 Task: Create a due date automation trigger when advanced on, on the tuesday before a card is due add dates with a start date at 11:00 AM.
Action: Mouse moved to (991, 301)
Screenshot: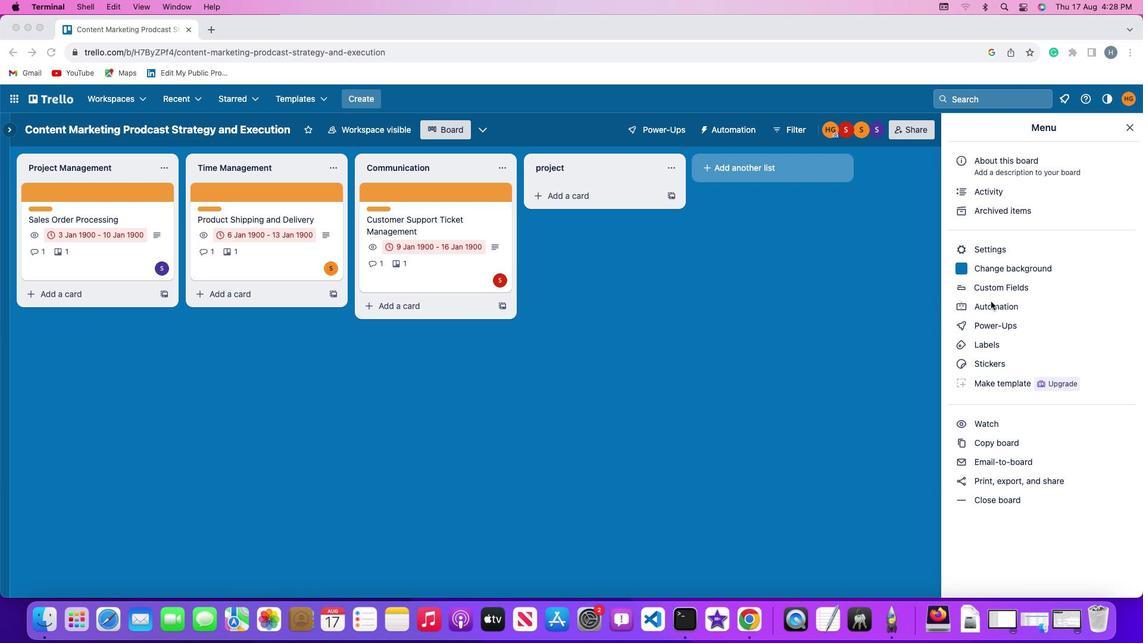 
Action: Mouse pressed left at (991, 301)
Screenshot: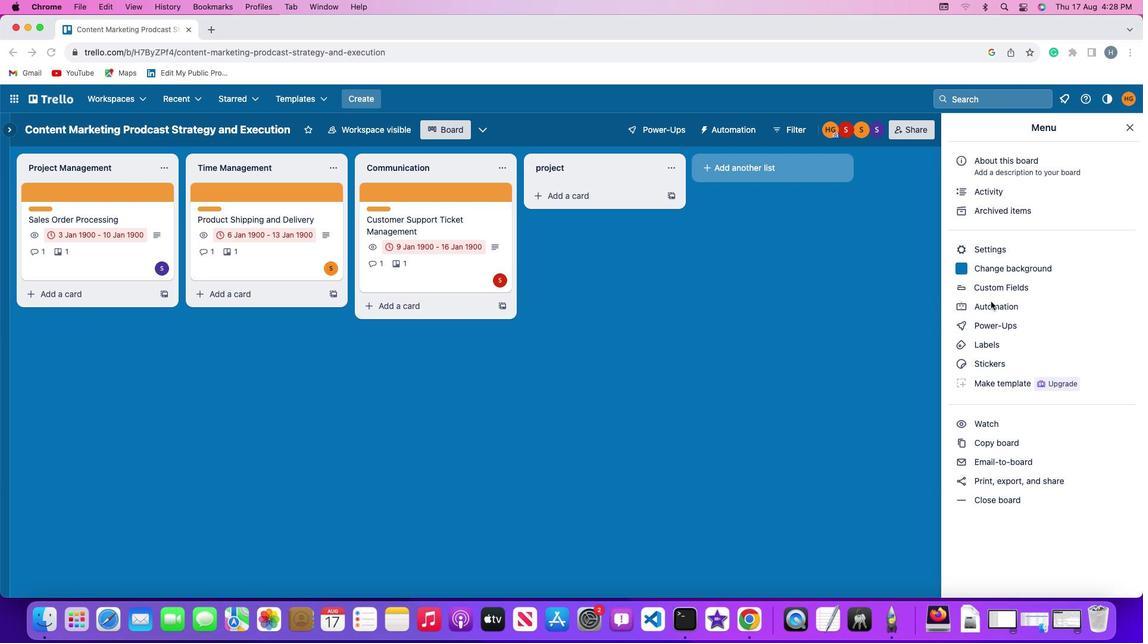 
Action: Mouse pressed left at (991, 301)
Screenshot: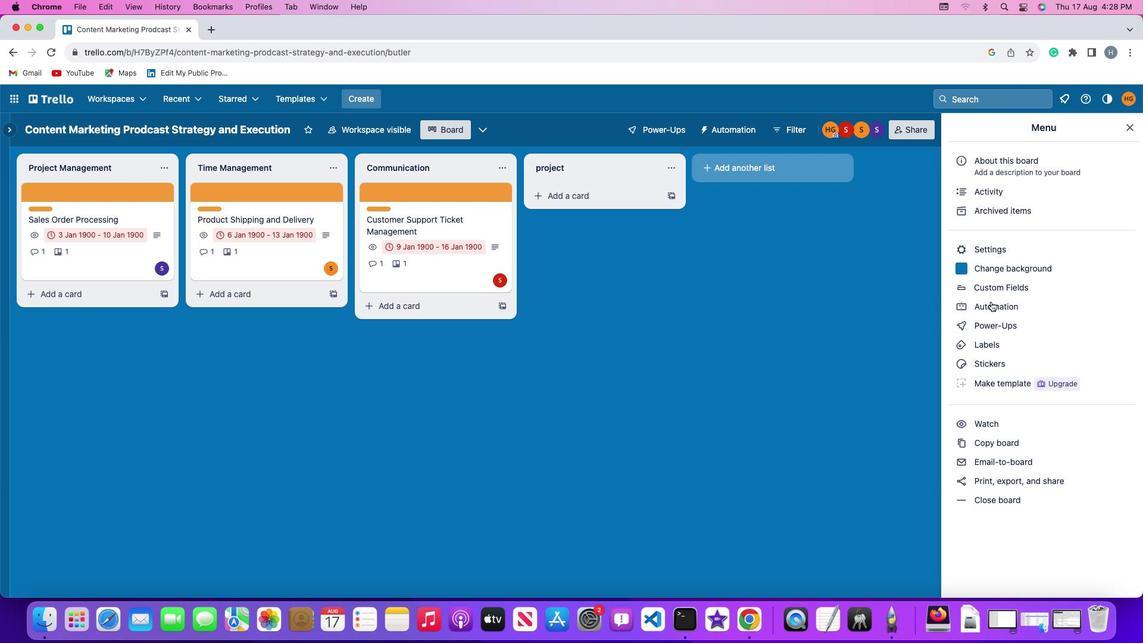 
Action: Mouse moved to (91, 279)
Screenshot: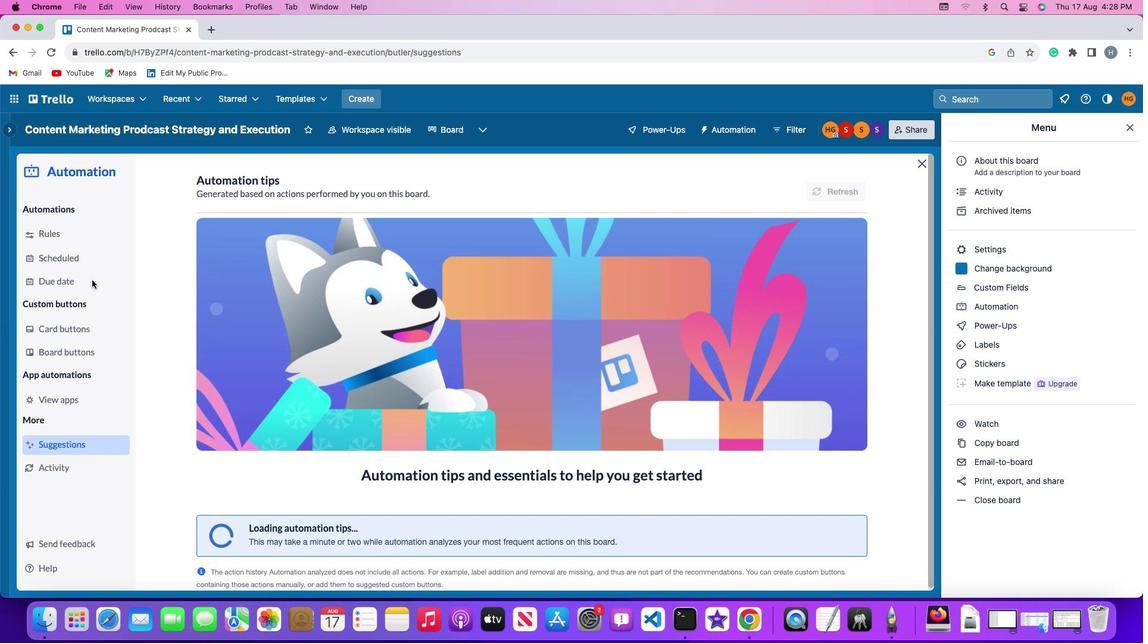 
Action: Mouse pressed left at (91, 279)
Screenshot: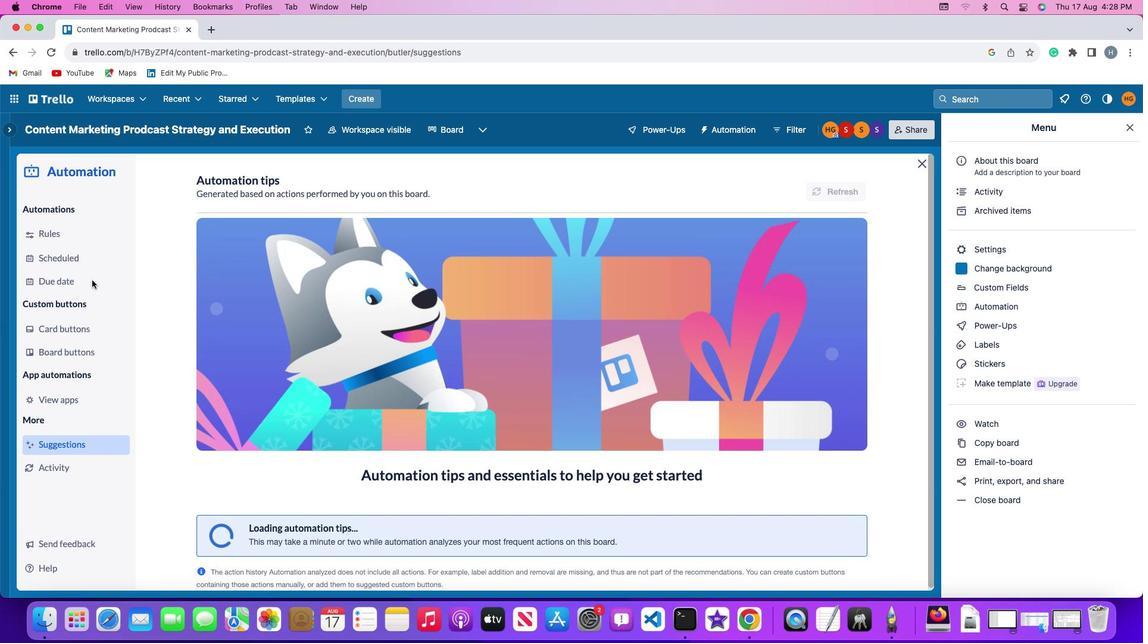 
Action: Mouse moved to (778, 181)
Screenshot: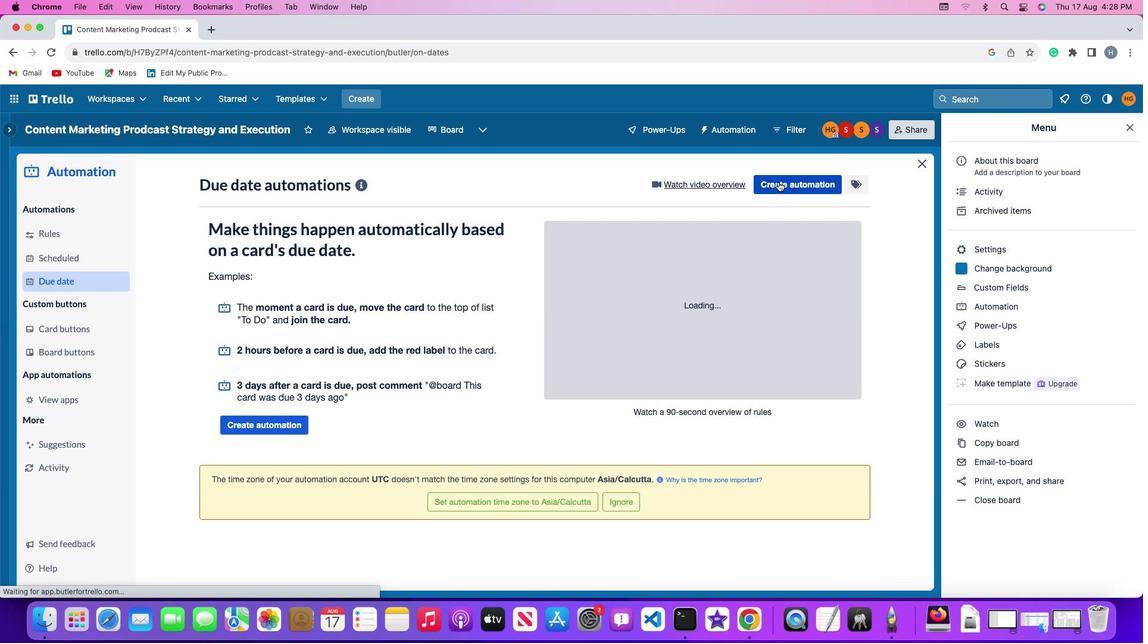 
Action: Mouse pressed left at (778, 181)
Screenshot: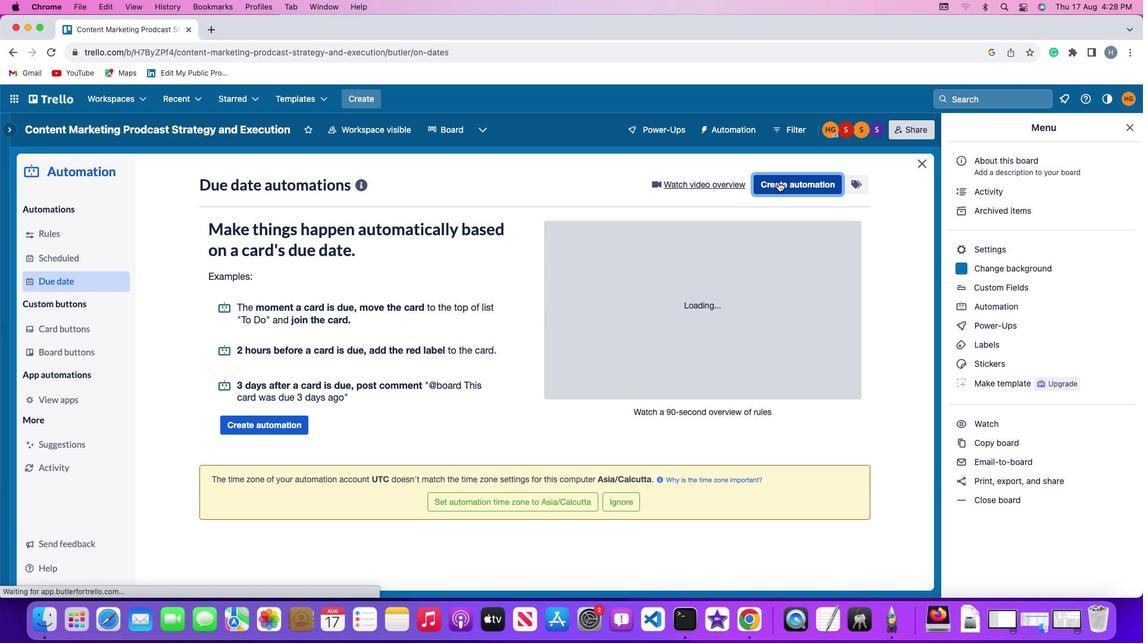
Action: Mouse moved to (237, 298)
Screenshot: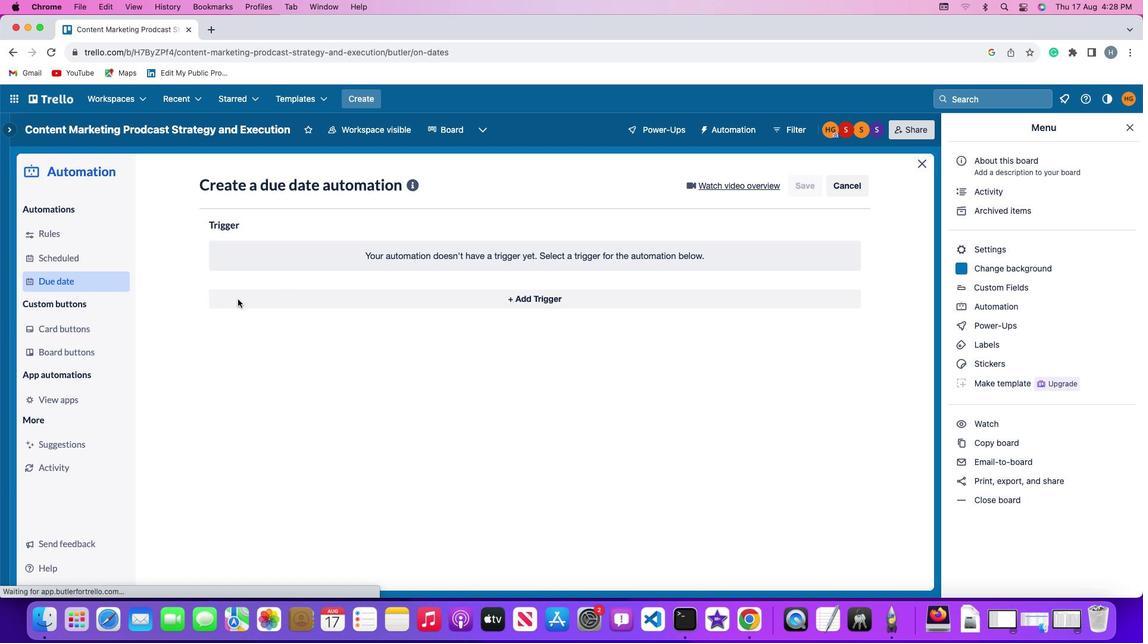 
Action: Mouse pressed left at (237, 298)
Screenshot: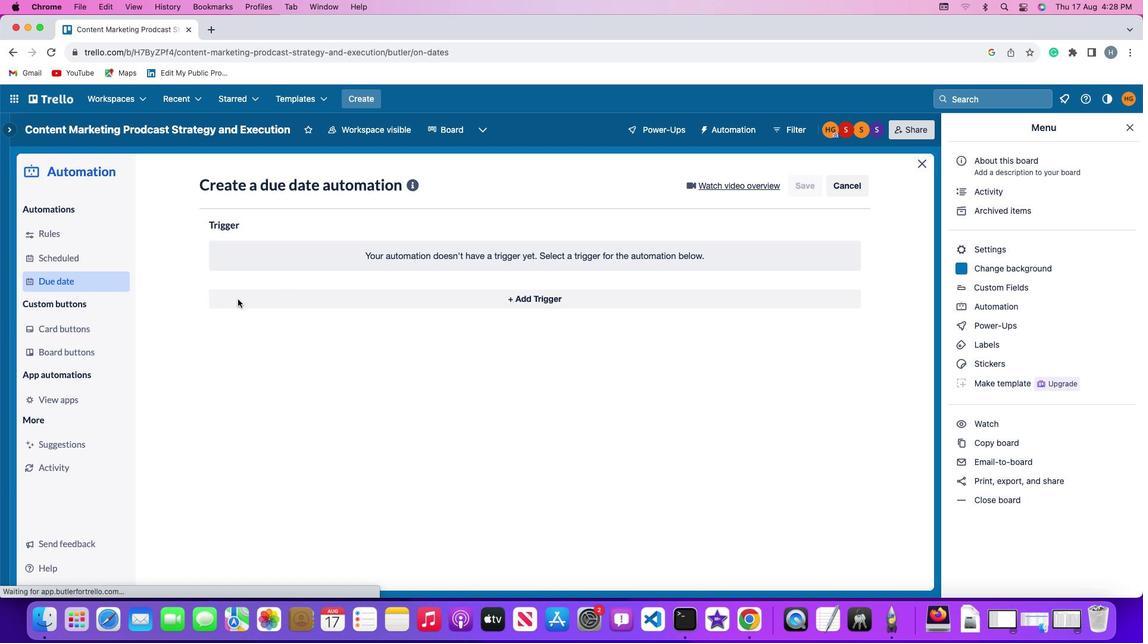 
Action: Mouse moved to (260, 522)
Screenshot: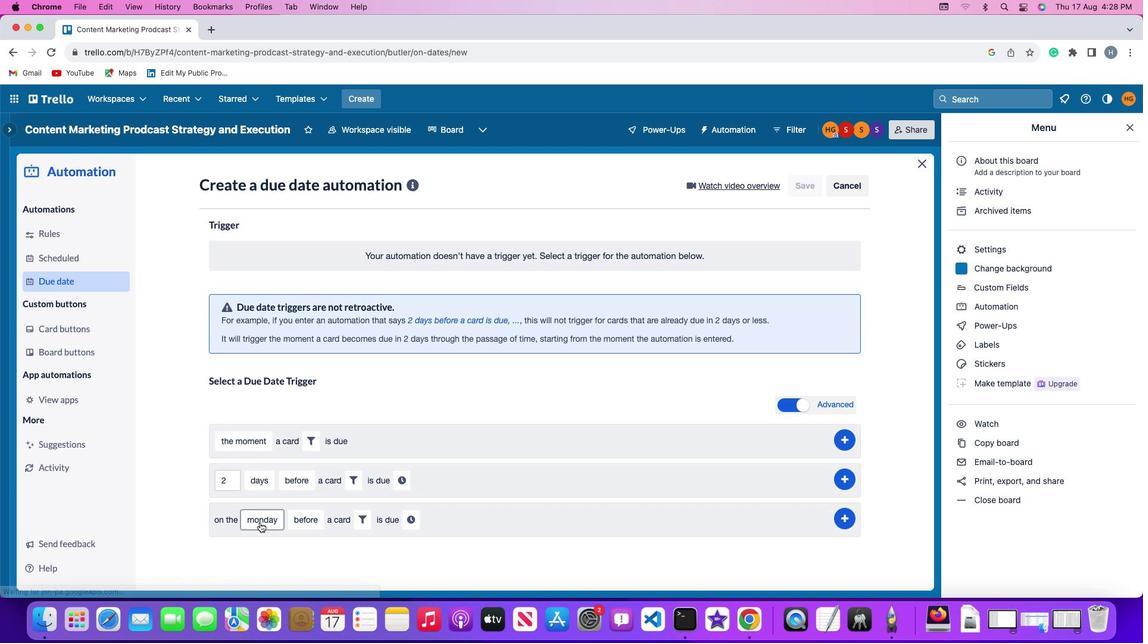 
Action: Mouse pressed left at (260, 522)
Screenshot: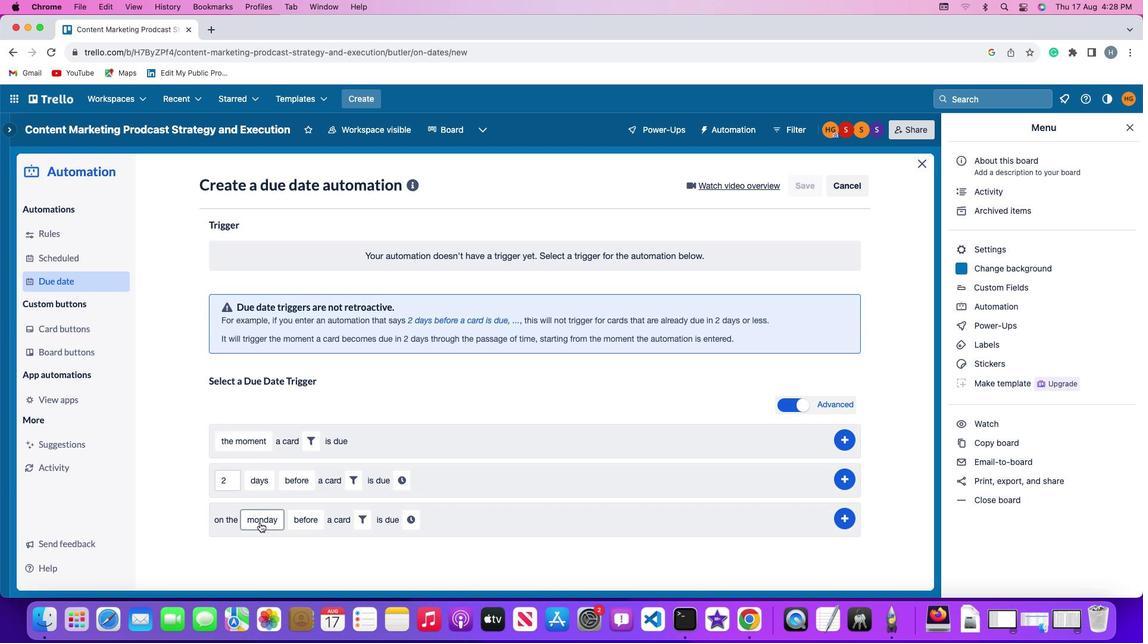 
Action: Mouse moved to (275, 378)
Screenshot: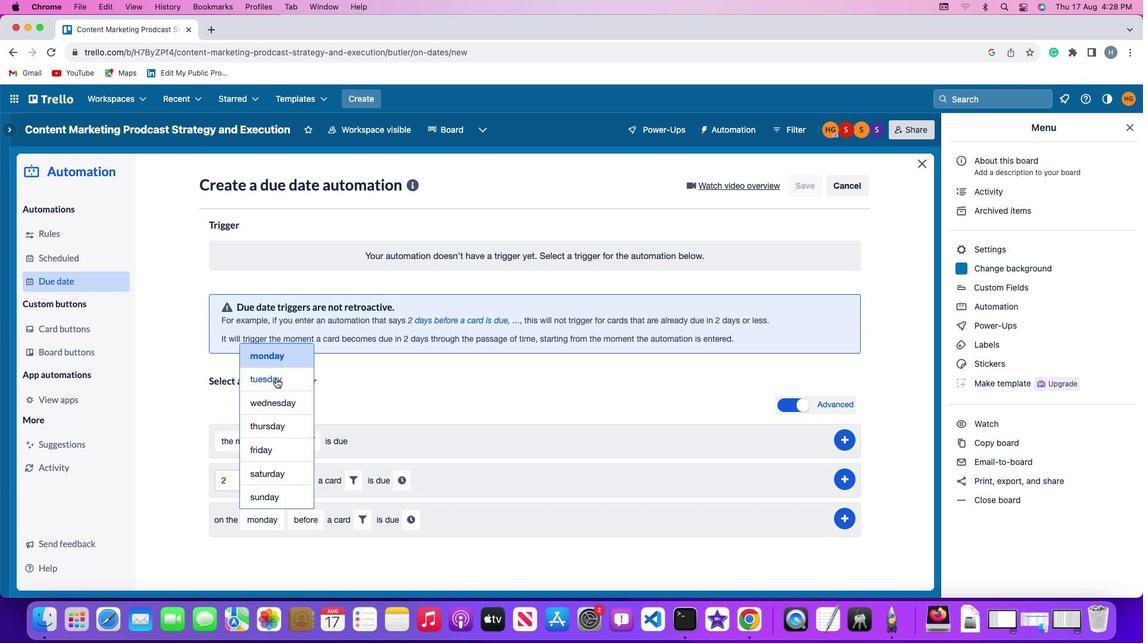
Action: Mouse pressed left at (275, 378)
Screenshot: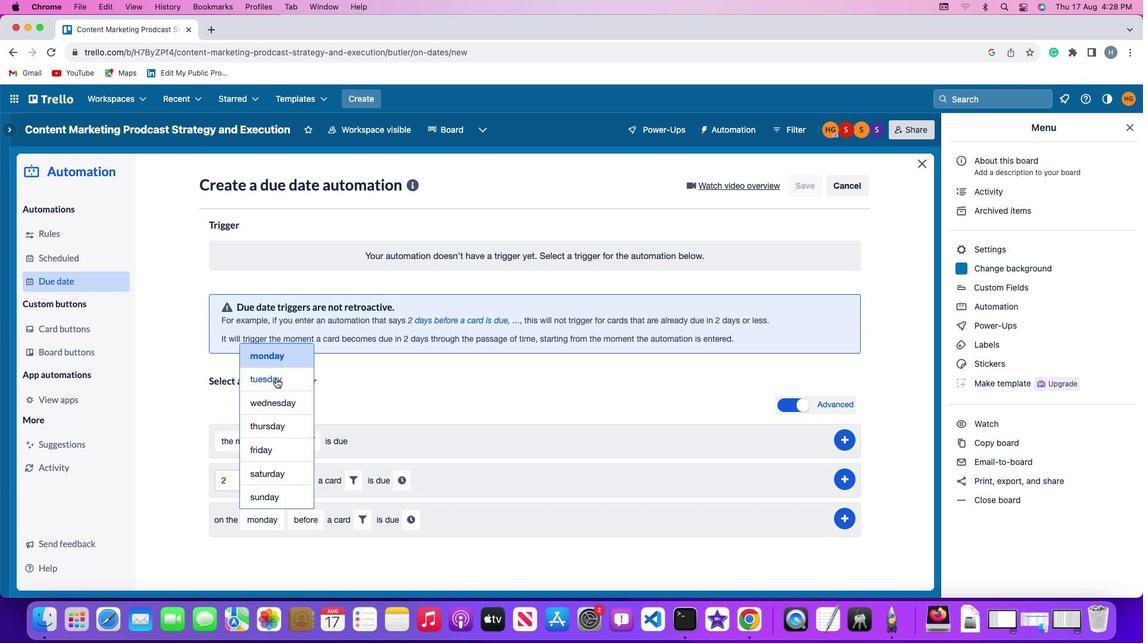 
Action: Mouse moved to (306, 522)
Screenshot: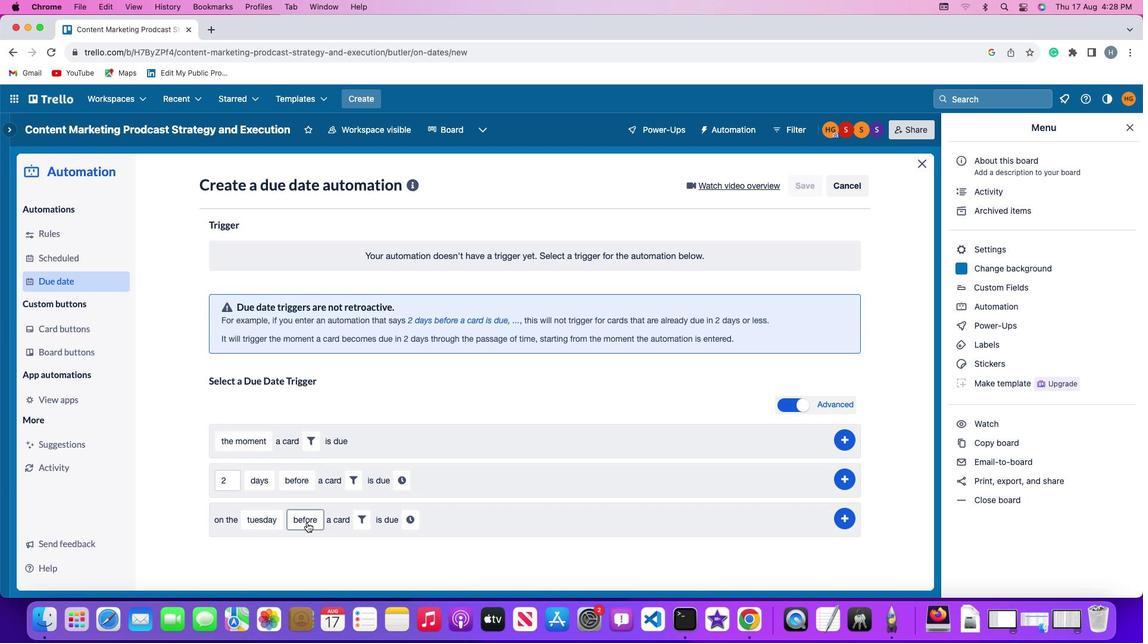 
Action: Mouse pressed left at (306, 522)
Screenshot: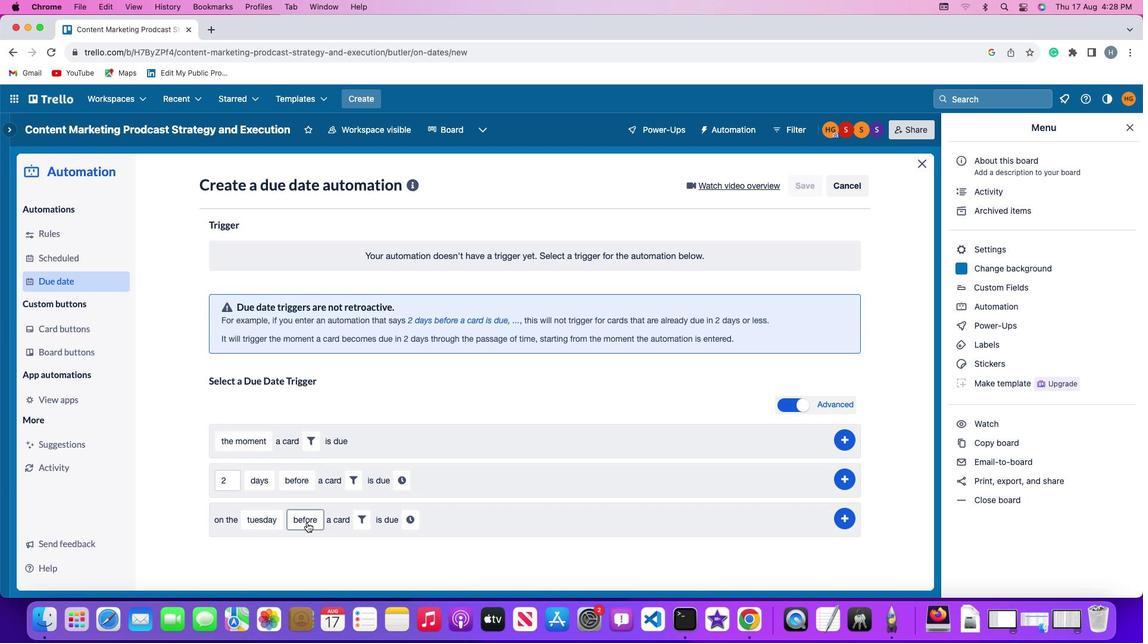 
Action: Mouse moved to (322, 421)
Screenshot: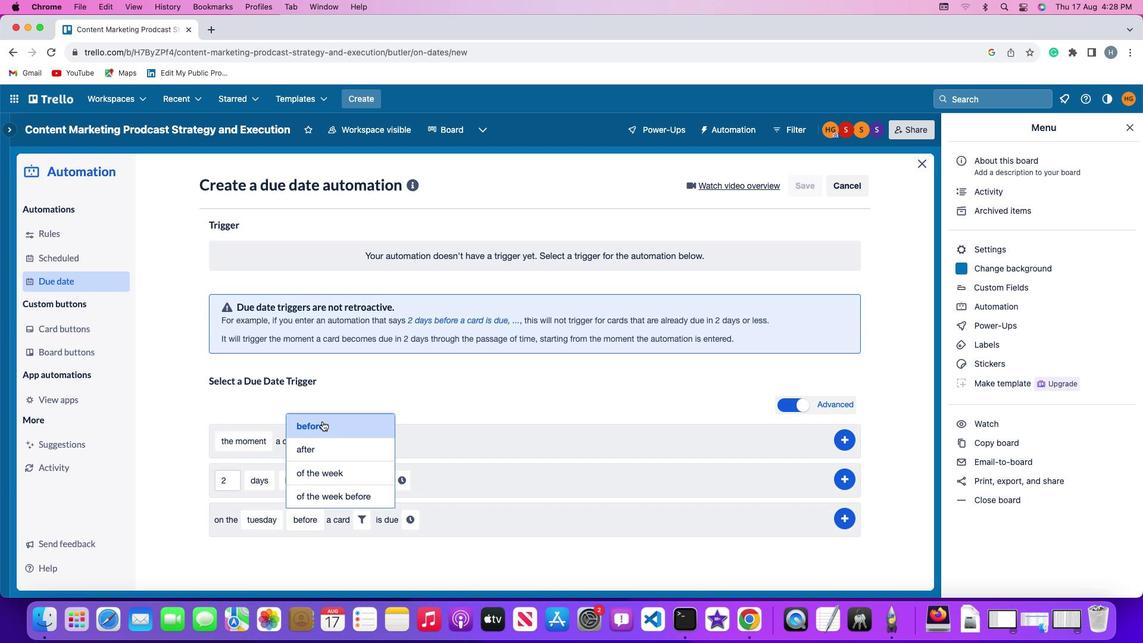 
Action: Mouse pressed left at (322, 421)
Screenshot: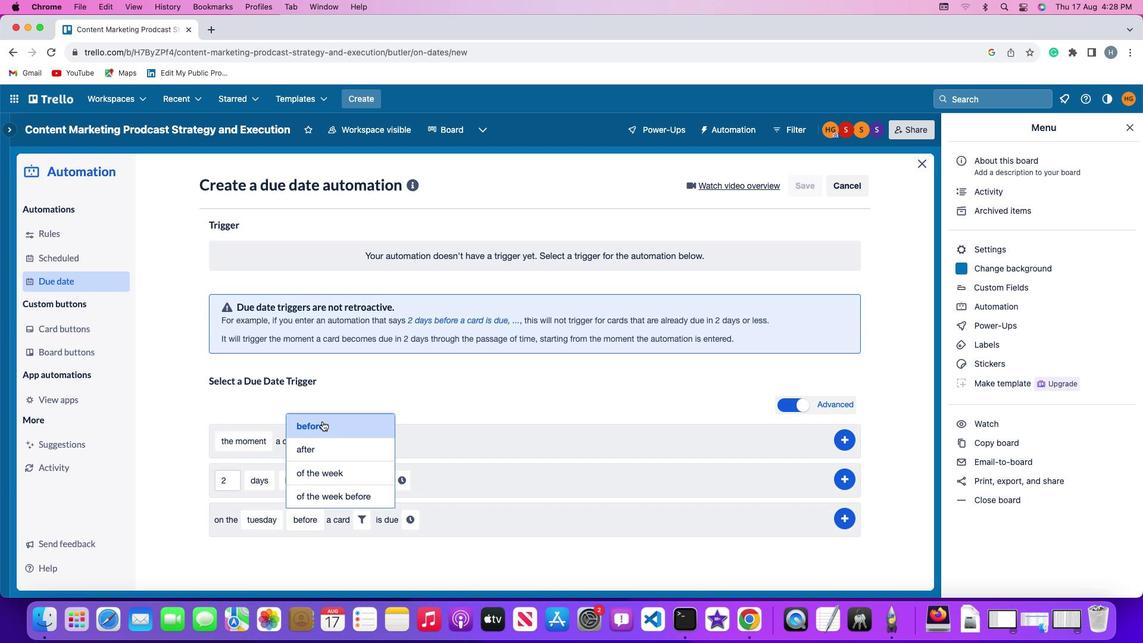 
Action: Mouse moved to (356, 511)
Screenshot: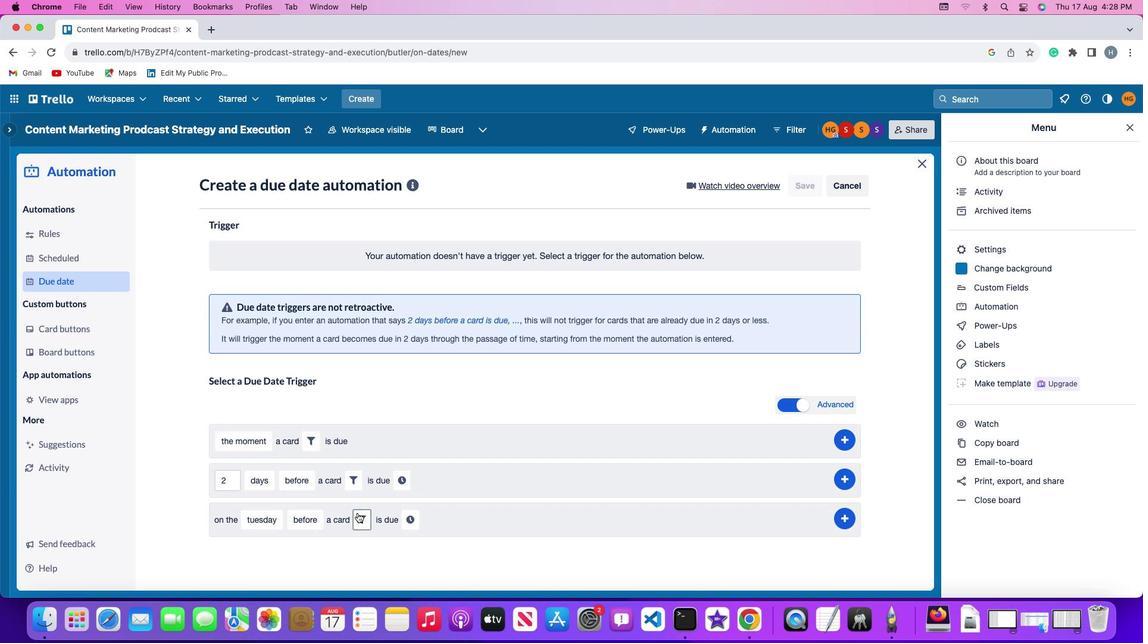 
Action: Mouse pressed left at (356, 511)
Screenshot: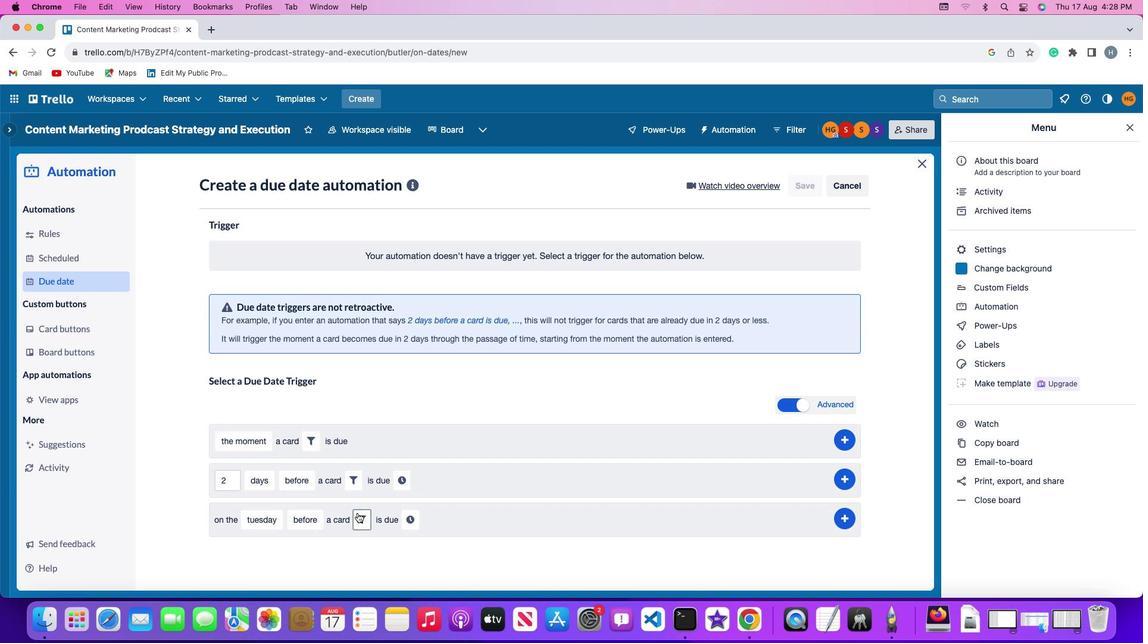
Action: Mouse moved to (438, 556)
Screenshot: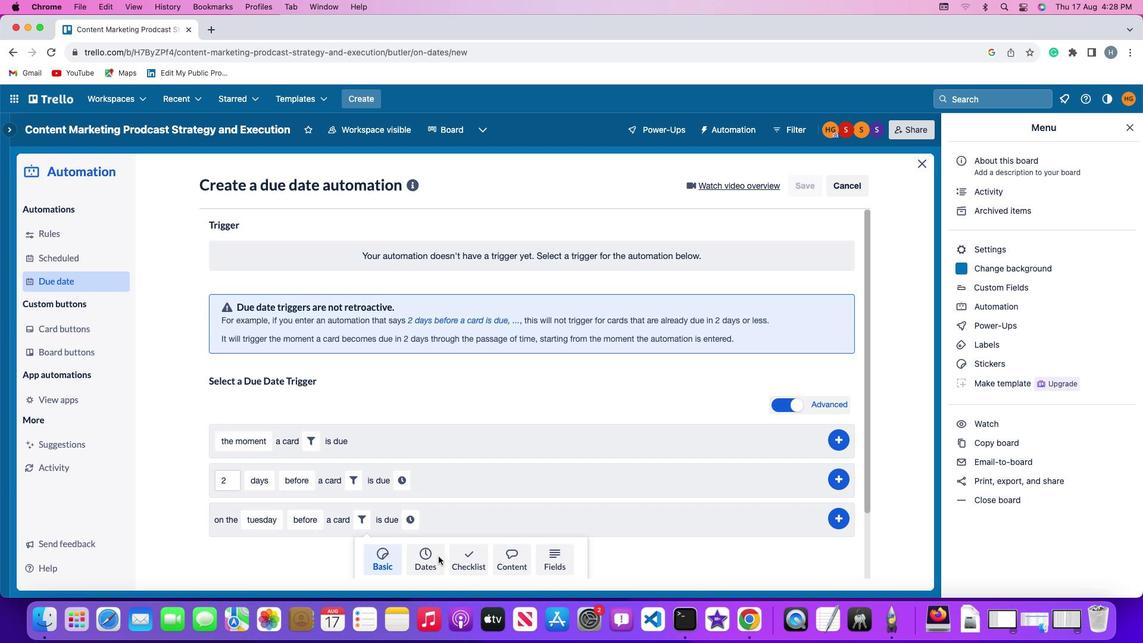 
Action: Mouse pressed left at (438, 556)
Screenshot: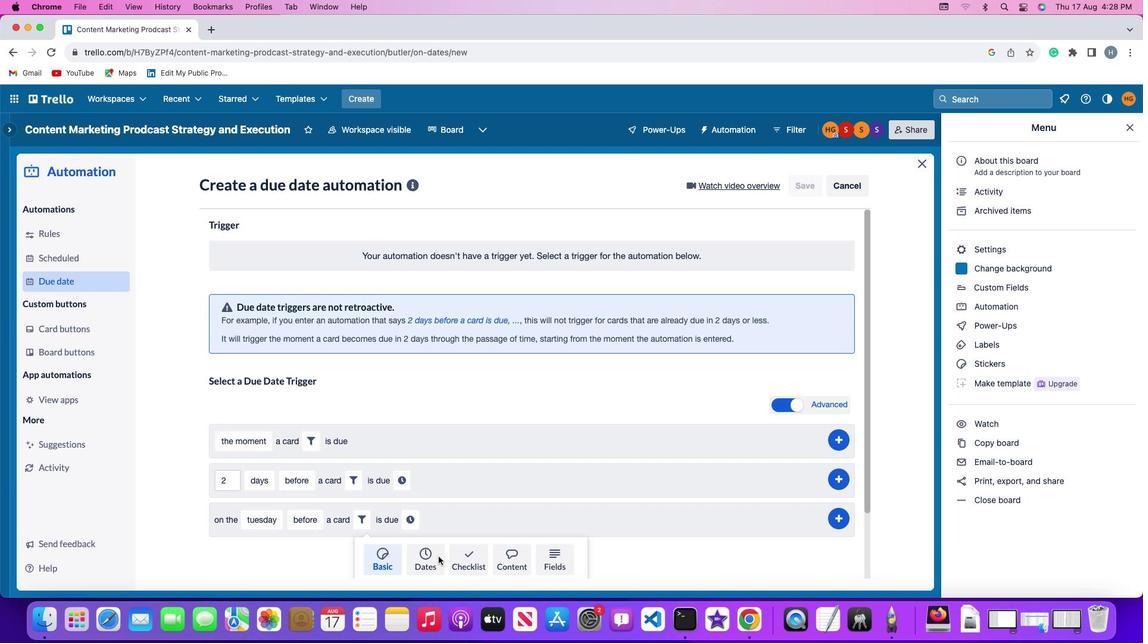 
Action: Mouse moved to (302, 547)
Screenshot: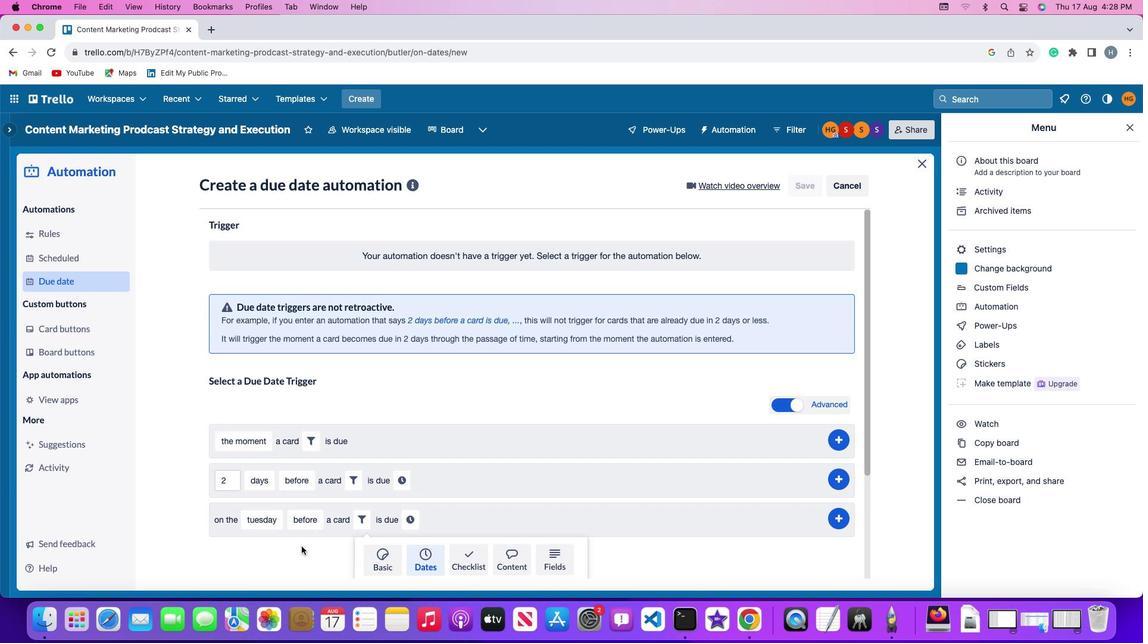
Action: Mouse scrolled (302, 547) with delta (0, 0)
Screenshot: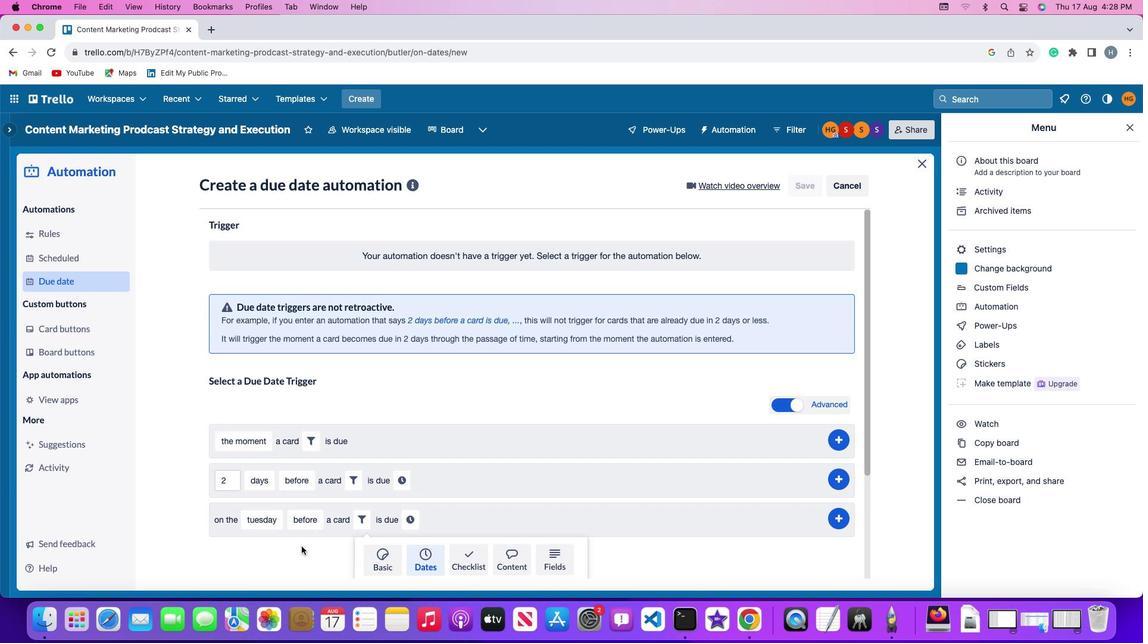 
Action: Mouse moved to (302, 546)
Screenshot: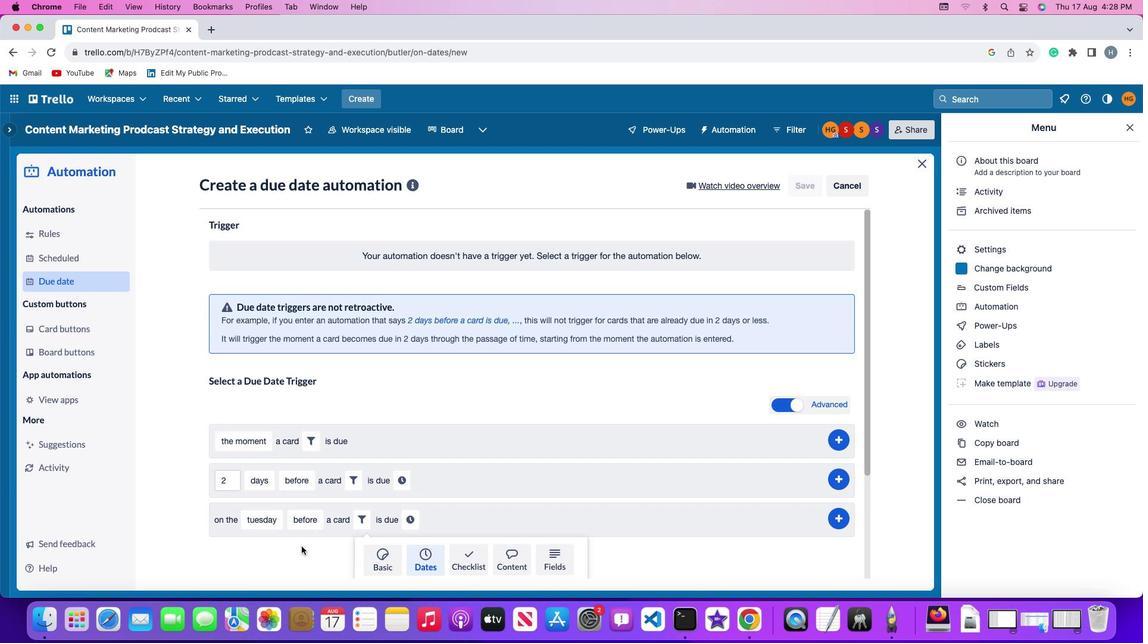 
Action: Mouse scrolled (302, 546) with delta (0, 0)
Screenshot: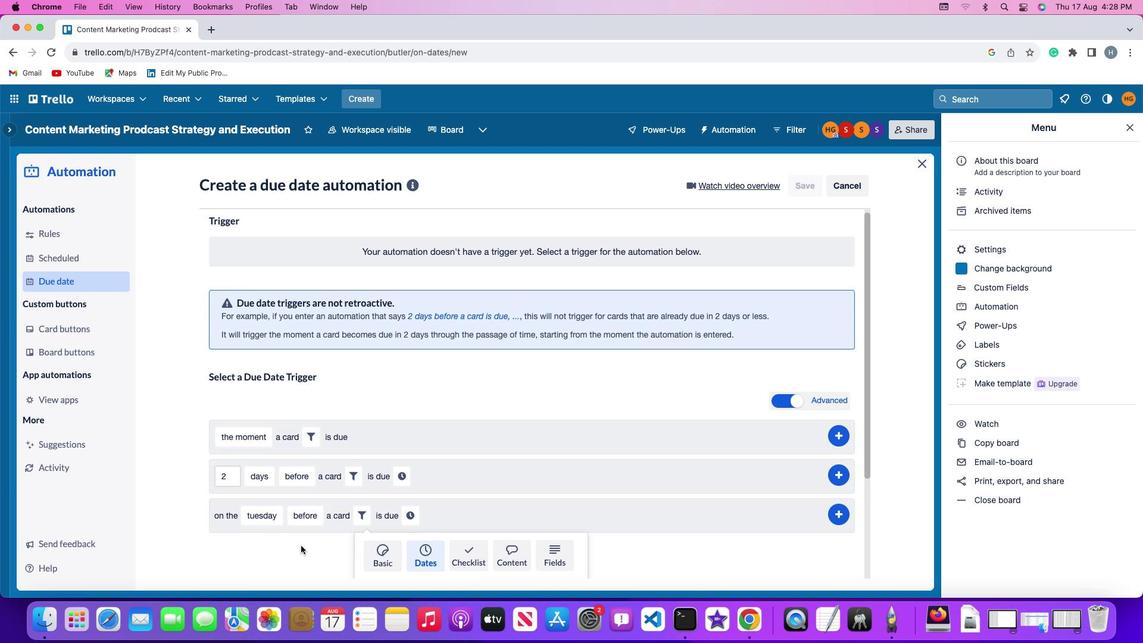 
Action: Mouse moved to (301, 546)
Screenshot: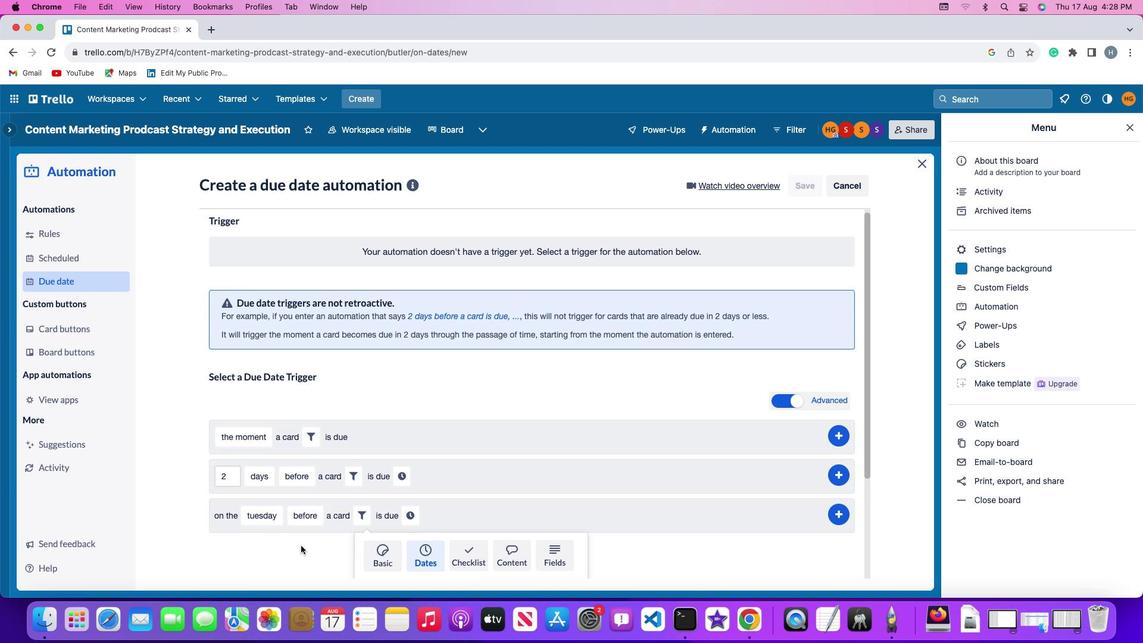 
Action: Mouse scrolled (301, 546) with delta (0, -1)
Screenshot: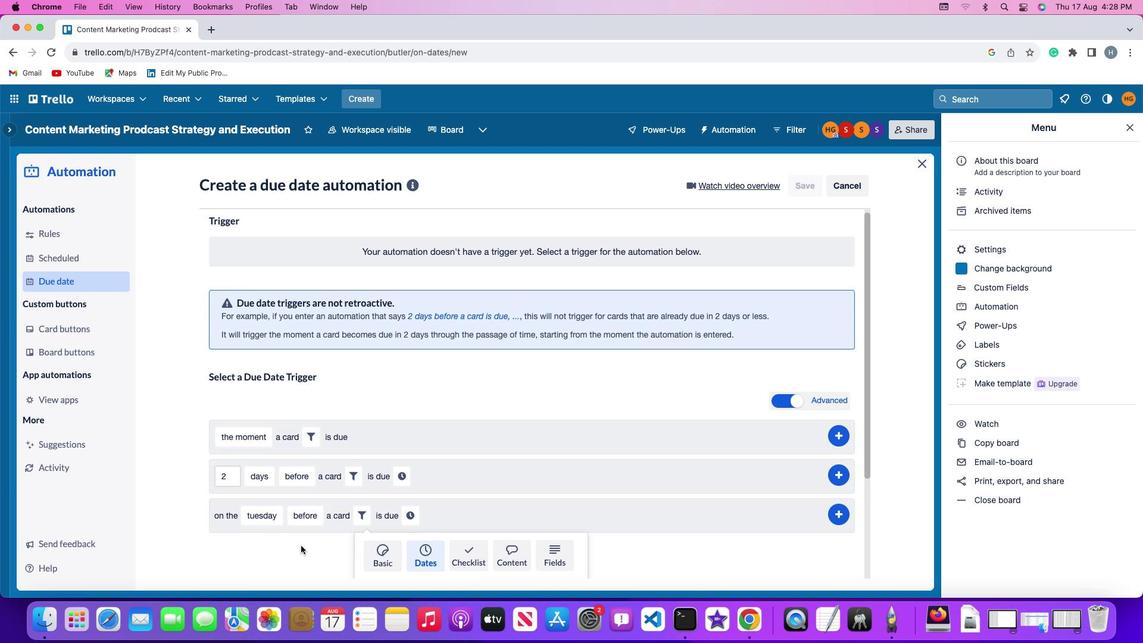 
Action: Mouse moved to (300, 545)
Screenshot: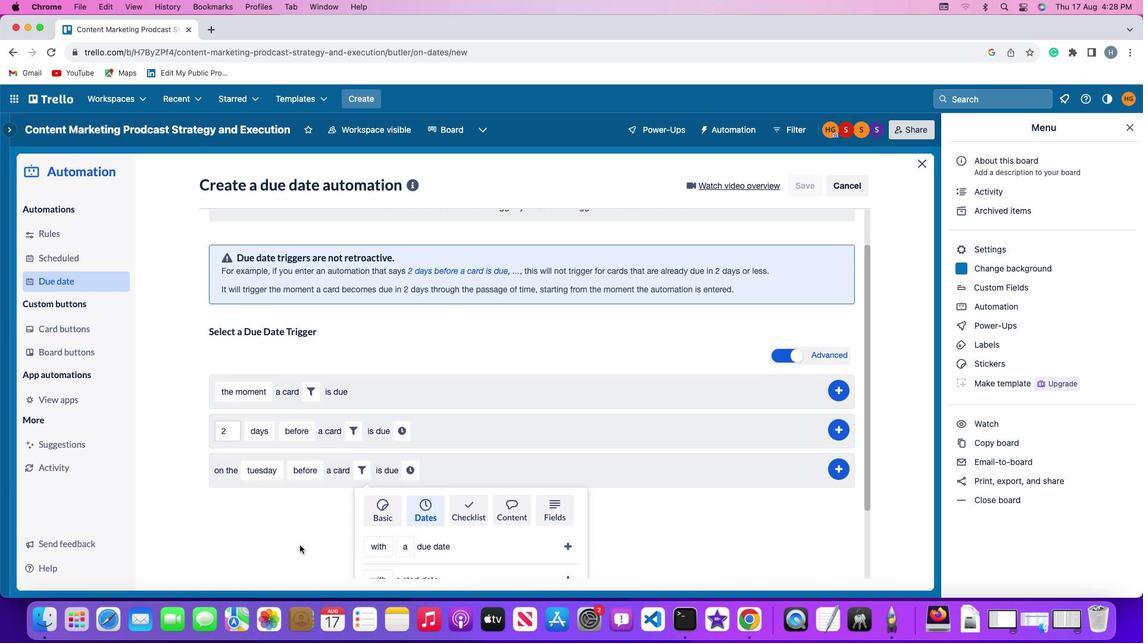 
Action: Mouse scrolled (300, 545) with delta (0, -2)
Screenshot: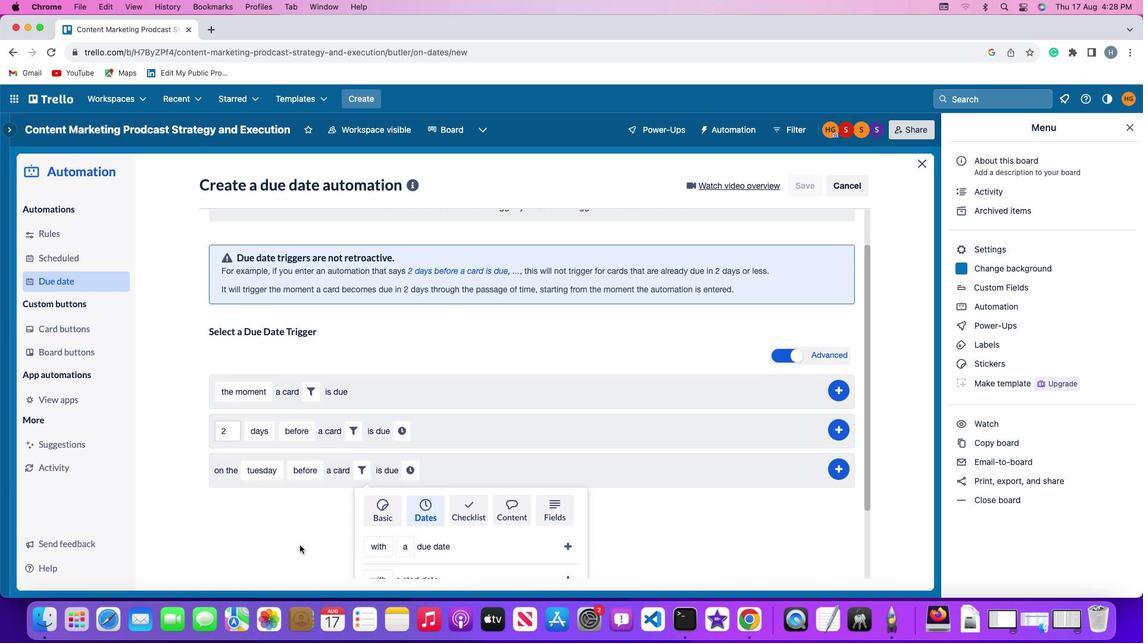
Action: Mouse moved to (296, 544)
Screenshot: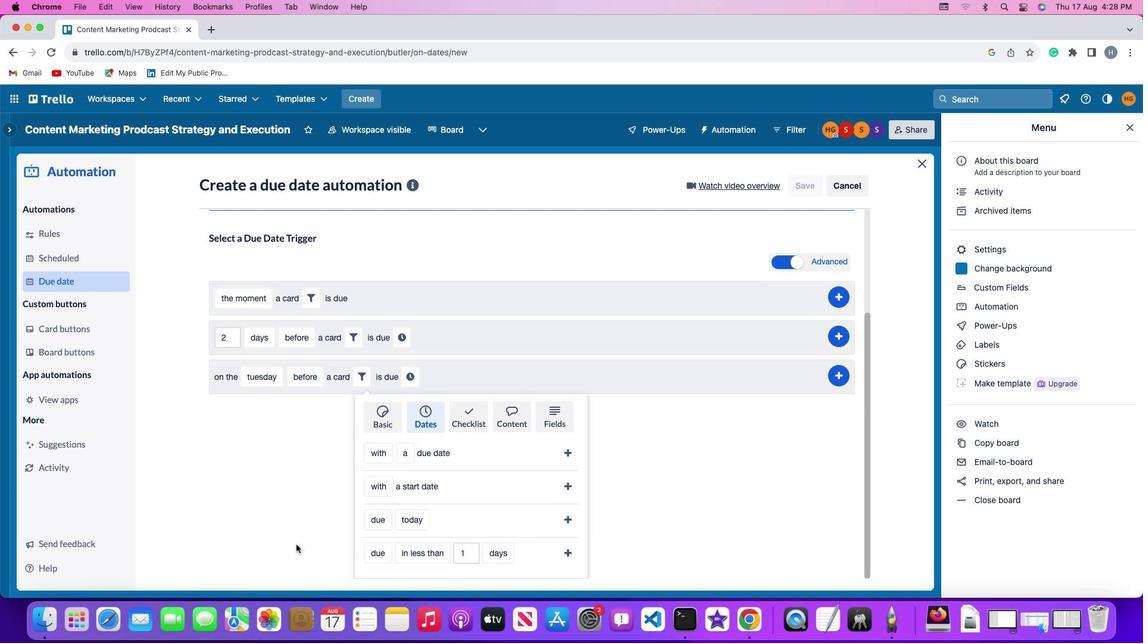 
Action: Mouse scrolled (296, 544) with delta (0, 0)
Screenshot: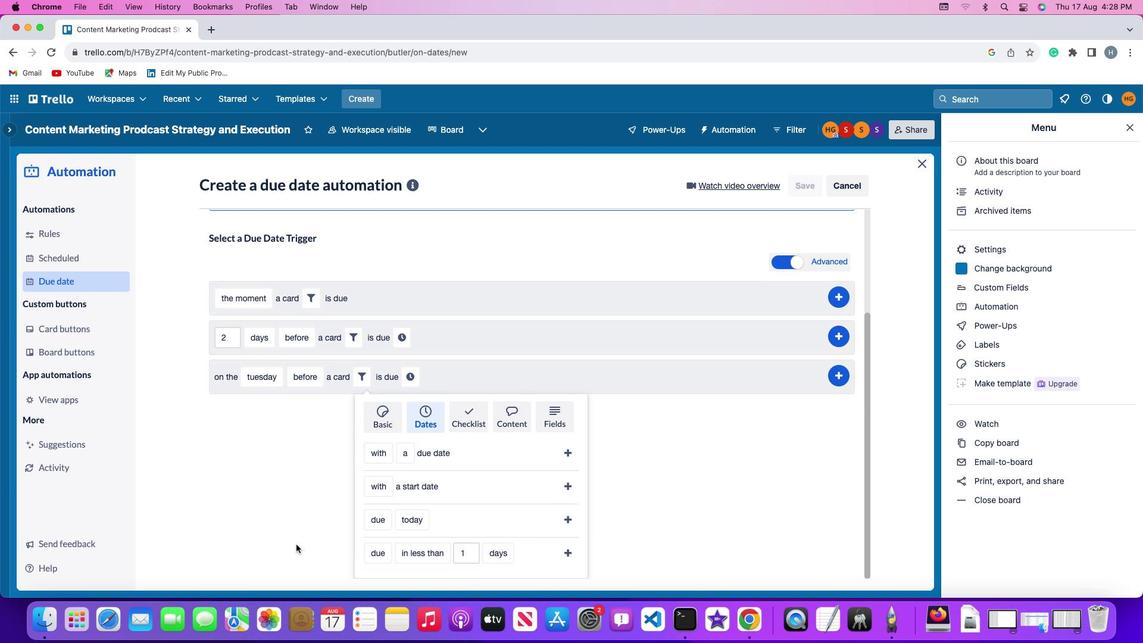 
Action: Mouse scrolled (296, 544) with delta (0, 0)
Screenshot: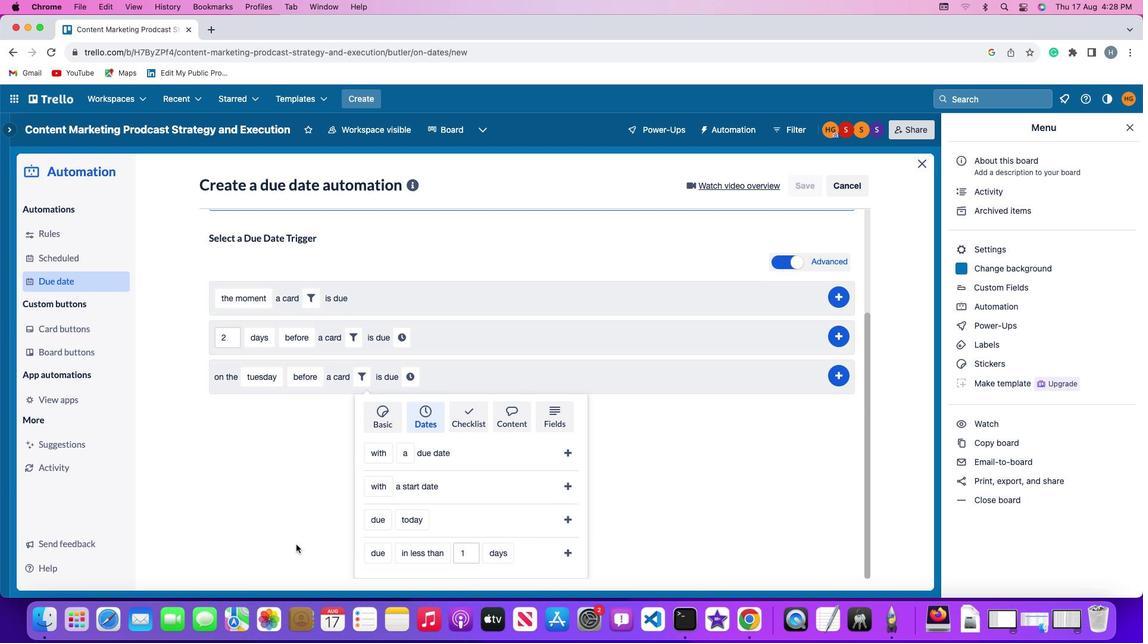 
Action: Mouse moved to (296, 544)
Screenshot: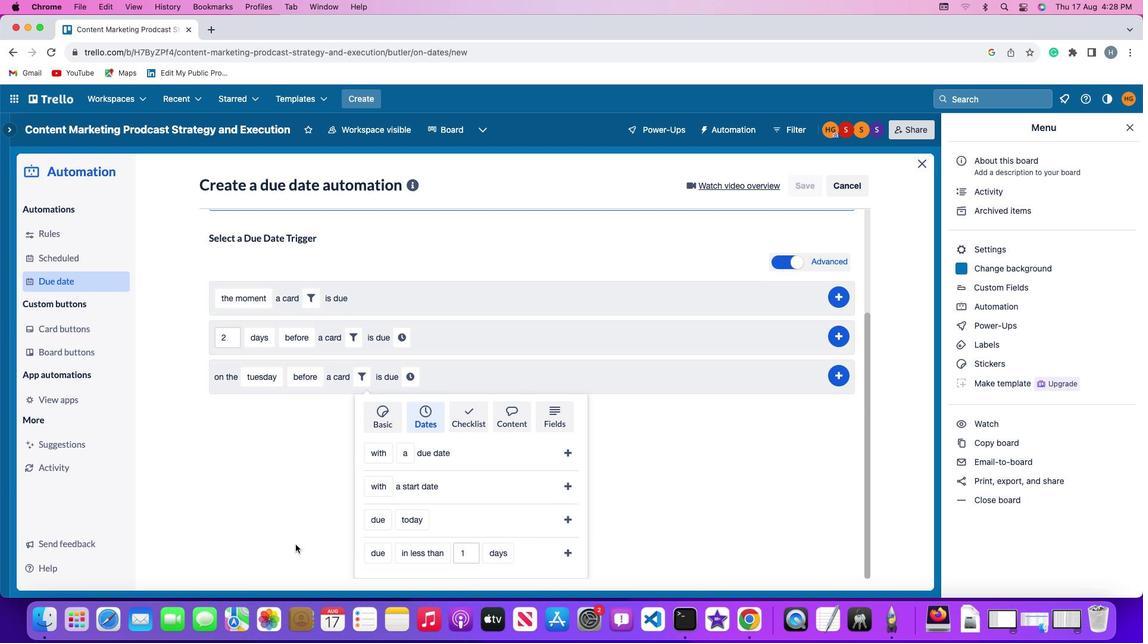 
Action: Mouse scrolled (296, 544) with delta (0, -1)
Screenshot: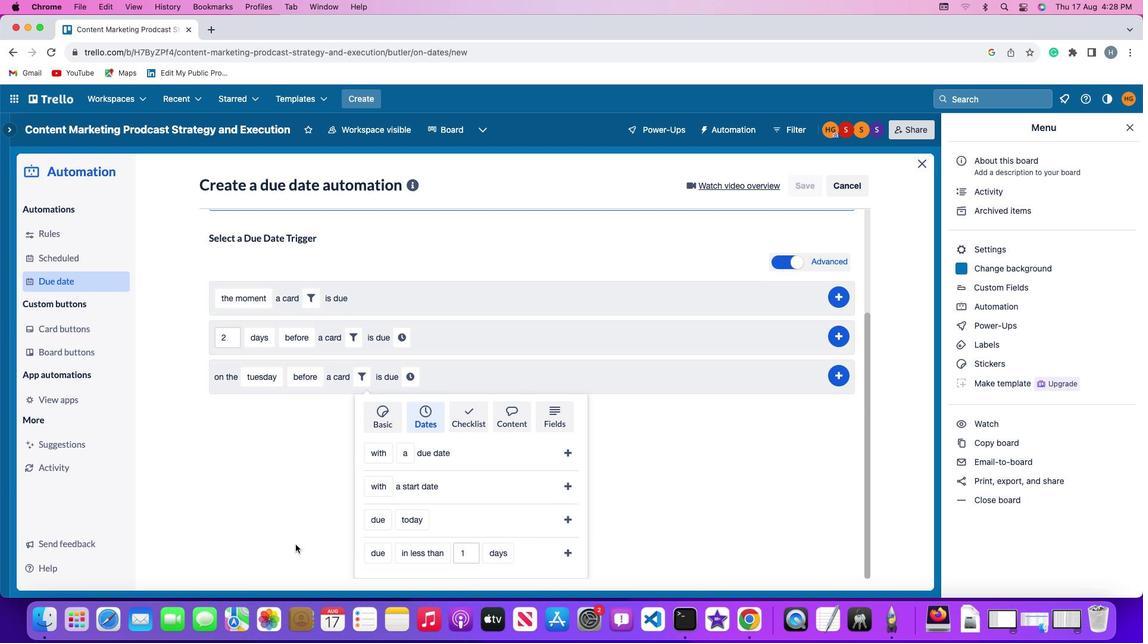 
Action: Mouse moved to (373, 487)
Screenshot: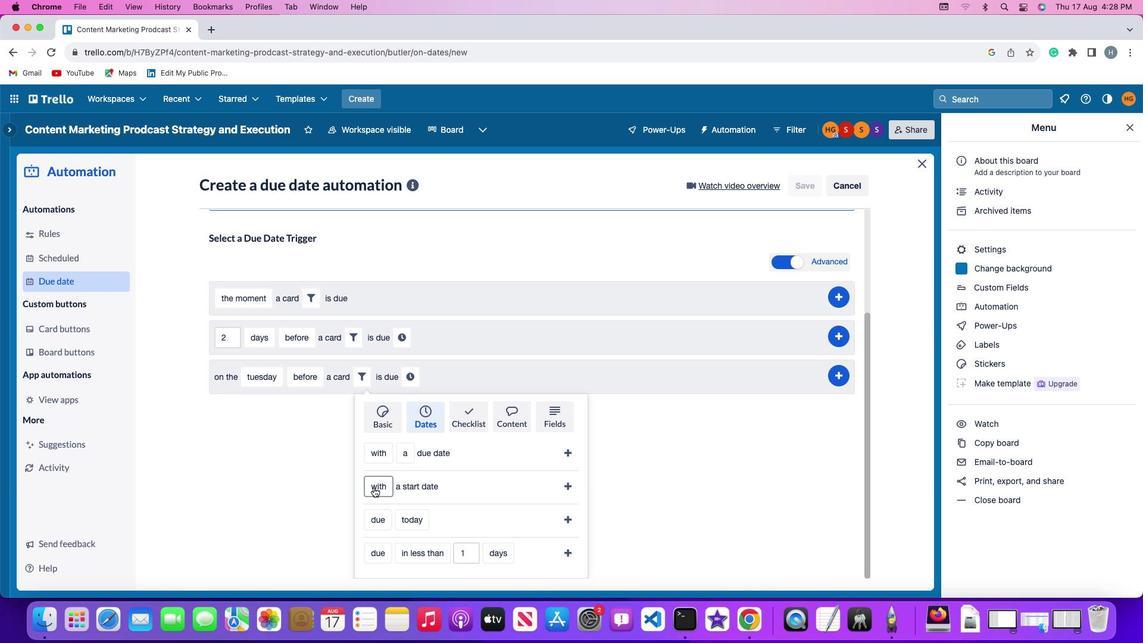 
Action: Mouse pressed left at (373, 487)
Screenshot: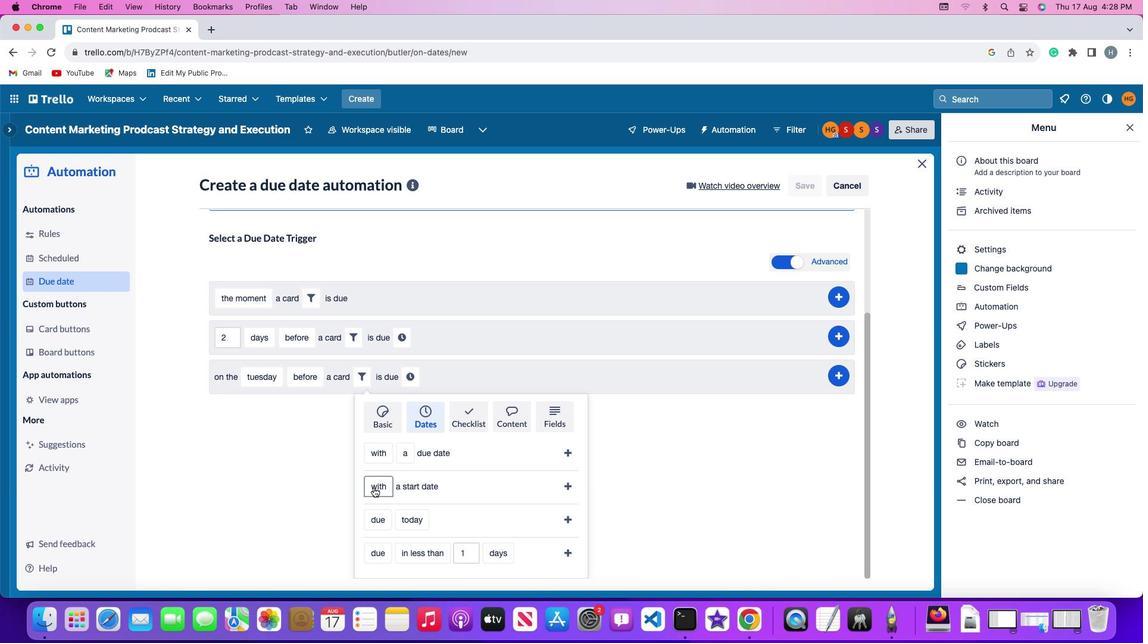 
Action: Mouse moved to (382, 503)
Screenshot: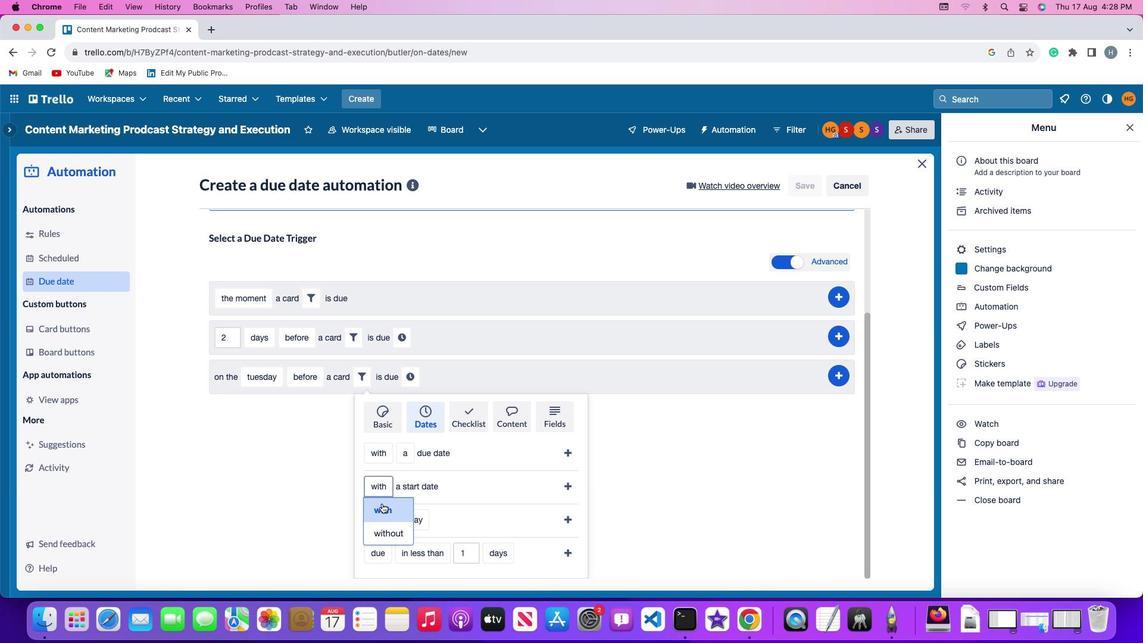 
Action: Mouse pressed left at (382, 503)
Screenshot: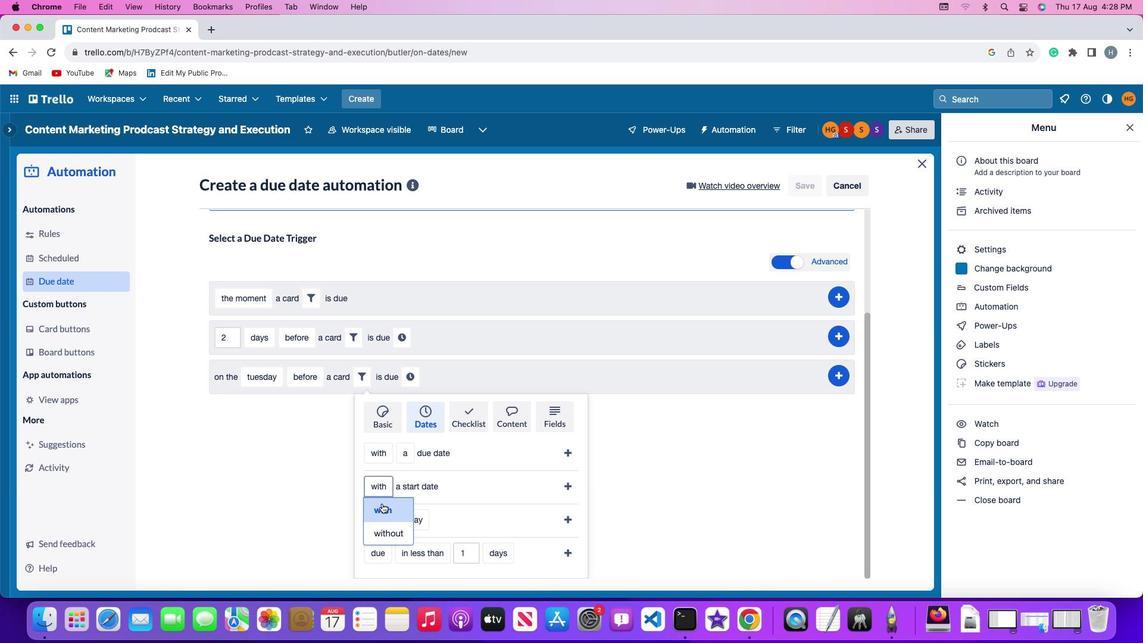 
Action: Mouse moved to (565, 482)
Screenshot: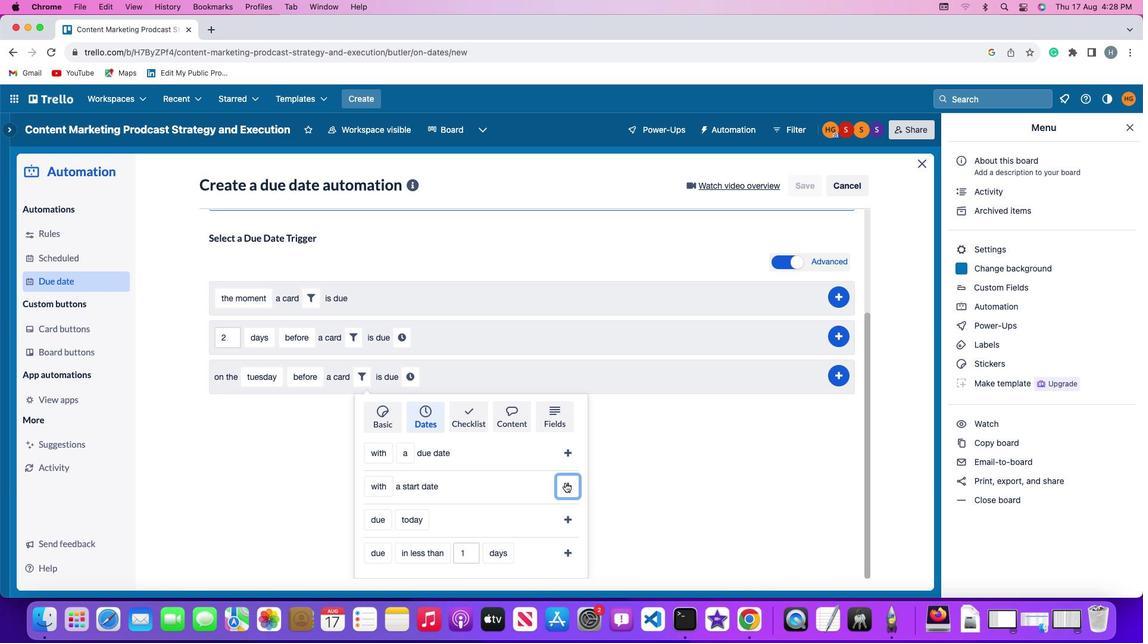 
Action: Mouse pressed left at (565, 482)
Screenshot: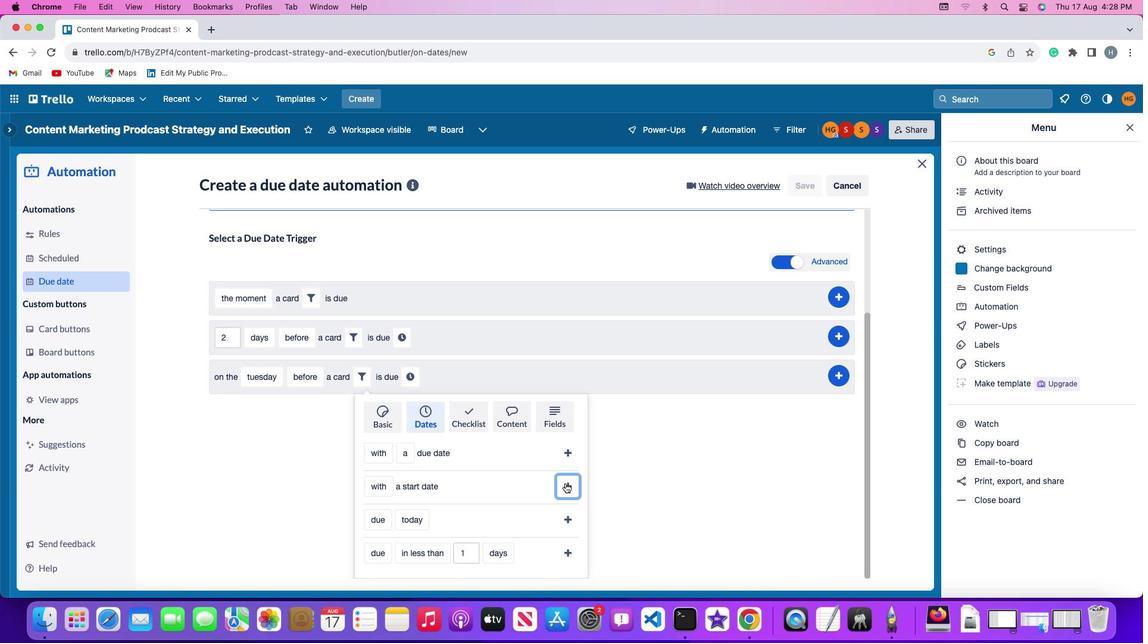 
Action: Mouse moved to (494, 520)
Screenshot: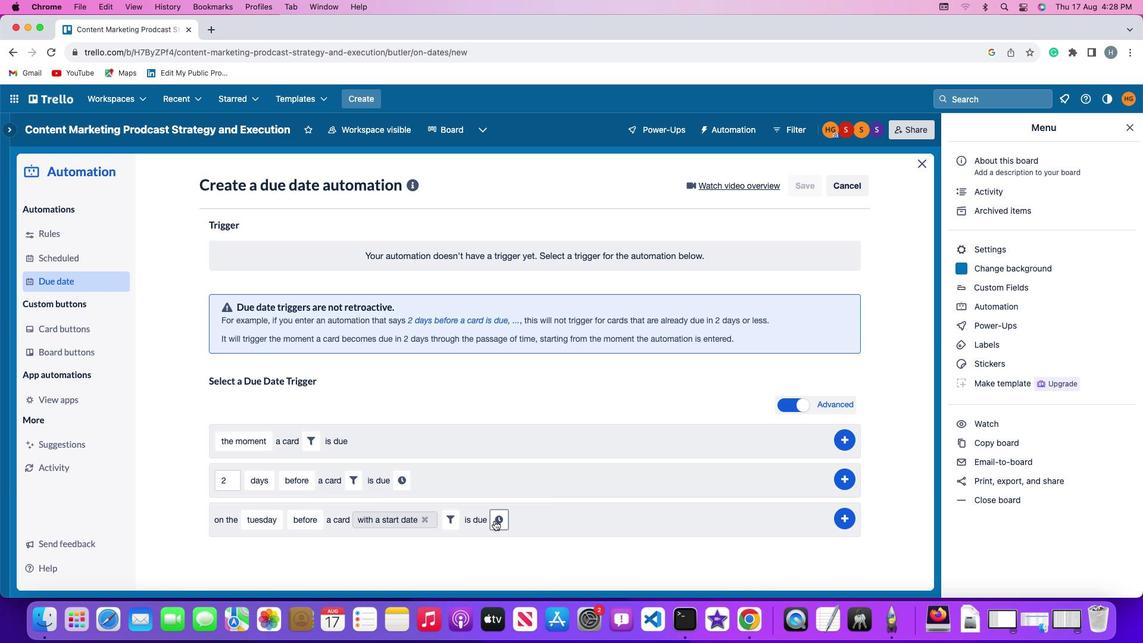 
Action: Mouse pressed left at (494, 520)
Screenshot: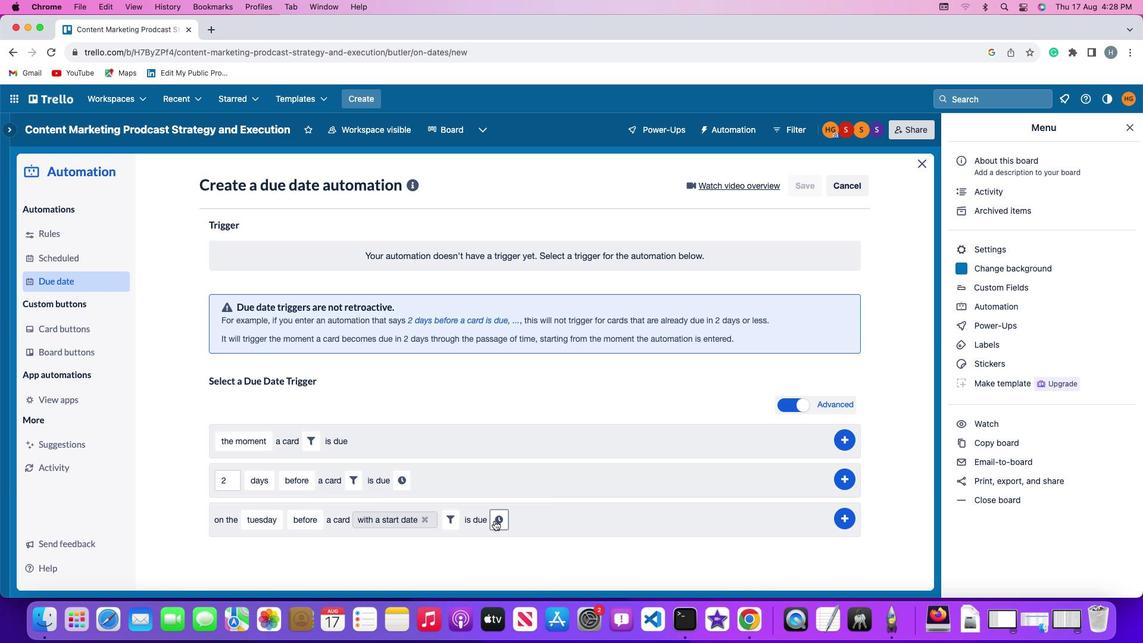 
Action: Mouse moved to (527, 523)
Screenshot: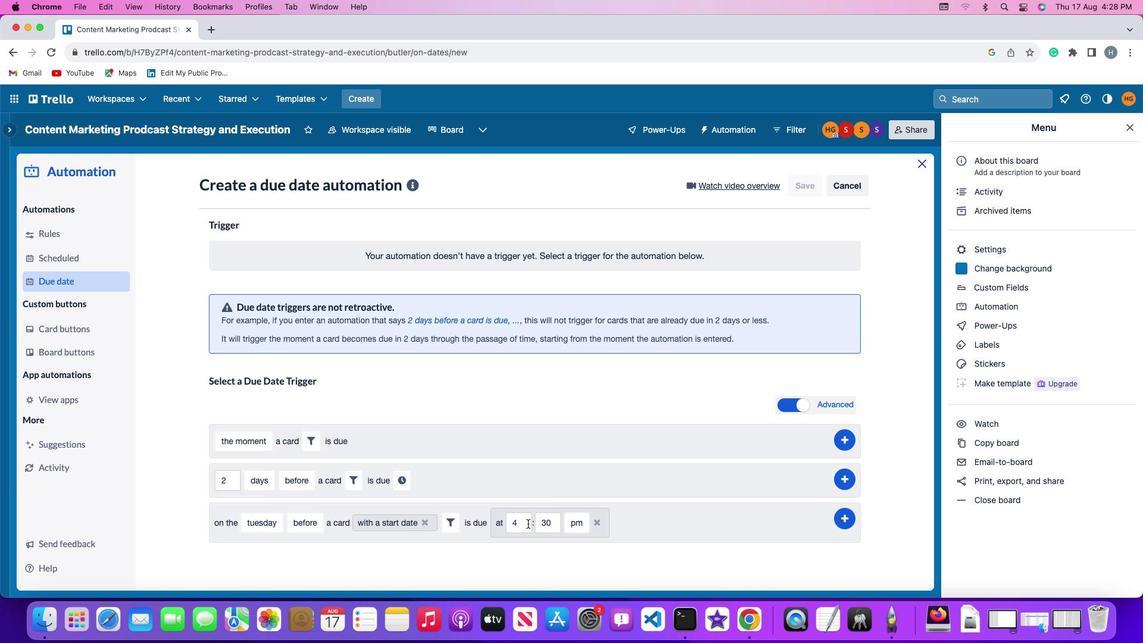 
Action: Mouse pressed left at (527, 523)
Screenshot: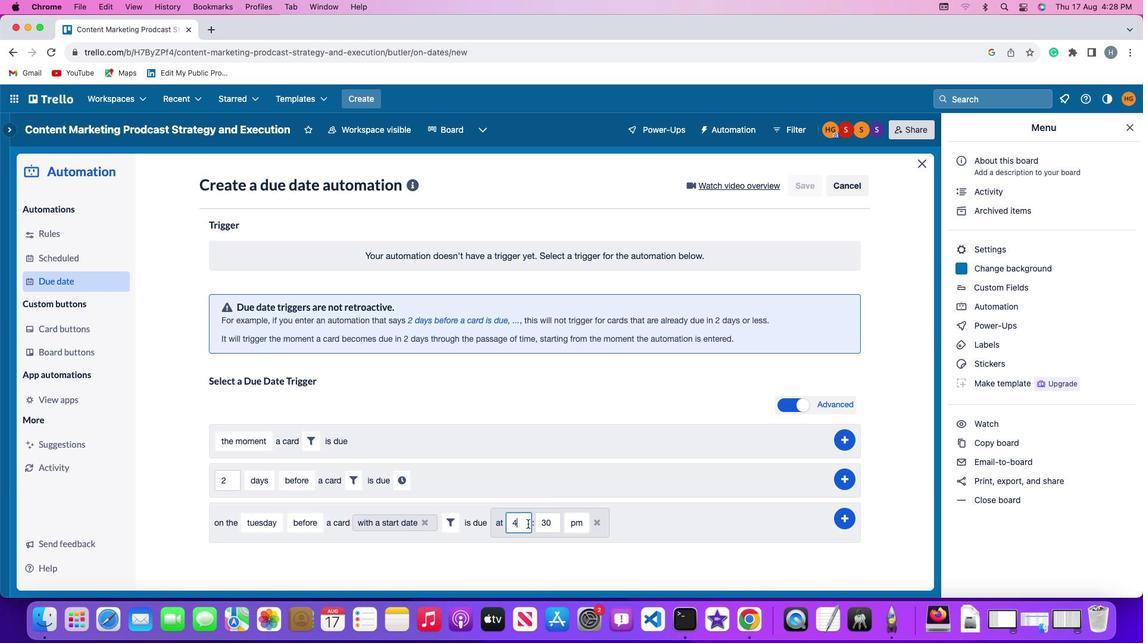 
Action: Mouse moved to (528, 523)
Screenshot: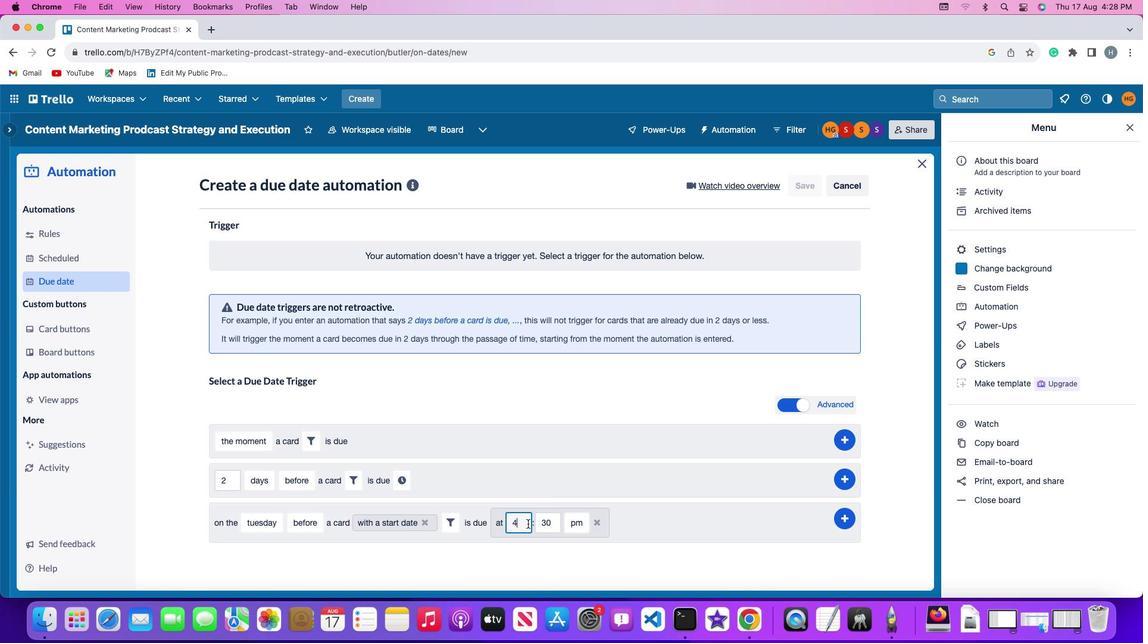 
Action: Key pressed Key.backspace
Screenshot: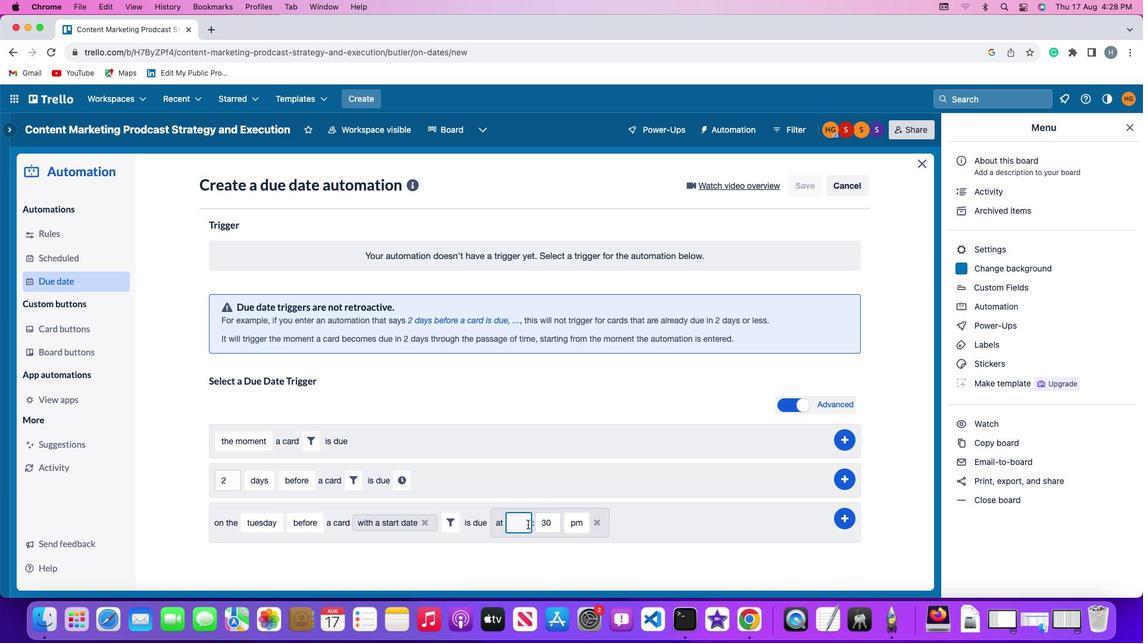 
Action: Mouse moved to (527, 524)
Screenshot: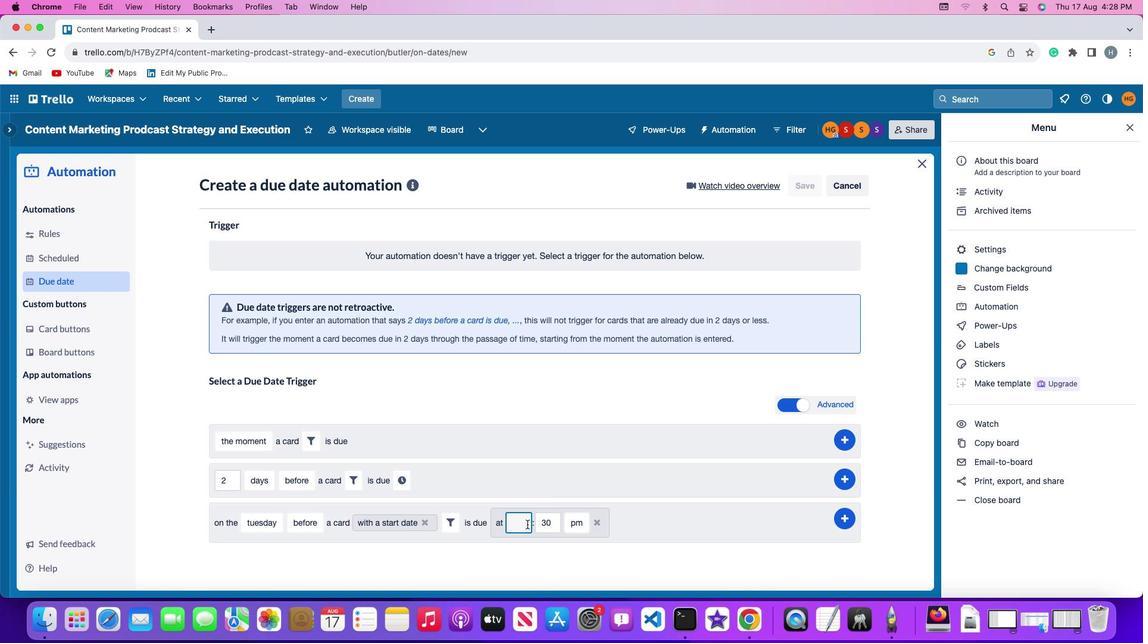 
Action: Key pressed '1''1'
Screenshot: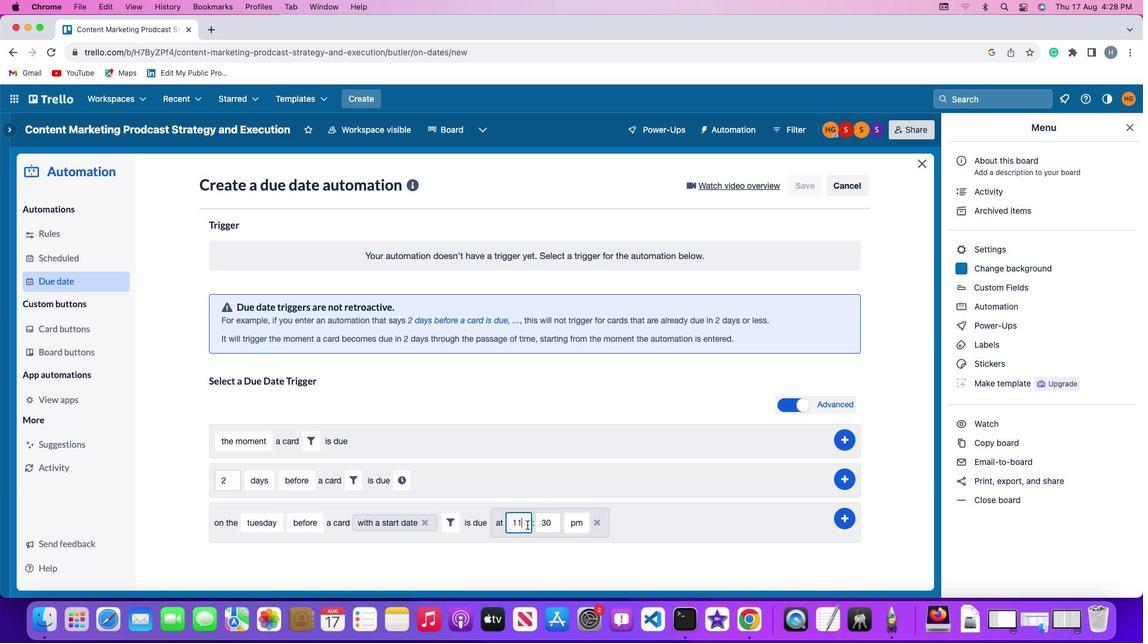 
Action: Mouse moved to (556, 520)
Screenshot: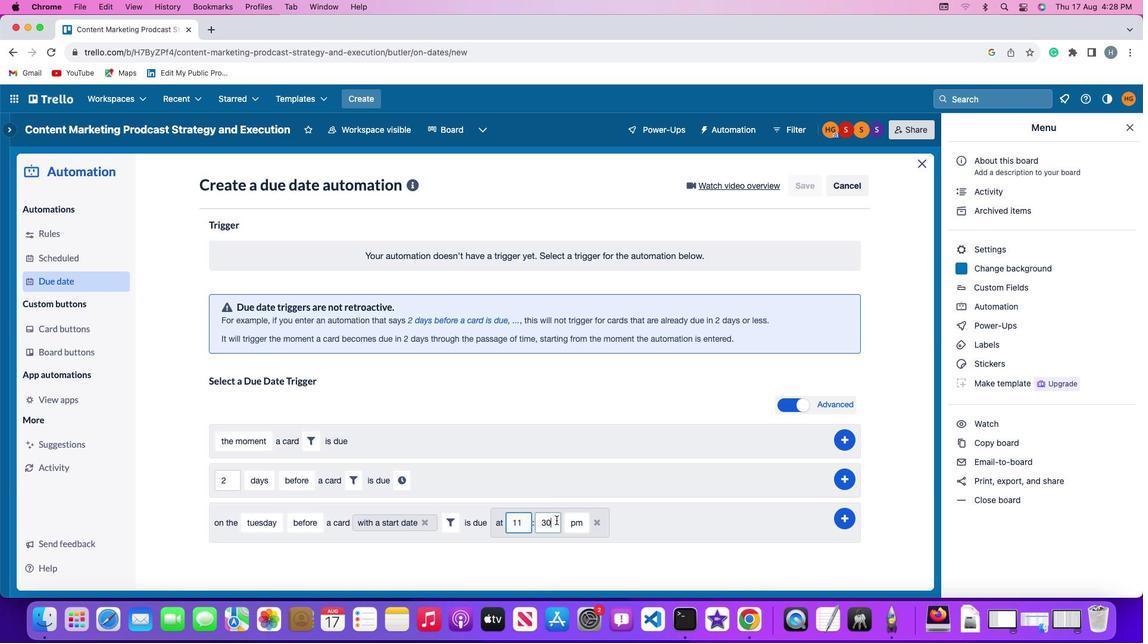 
Action: Mouse pressed left at (556, 520)
Screenshot: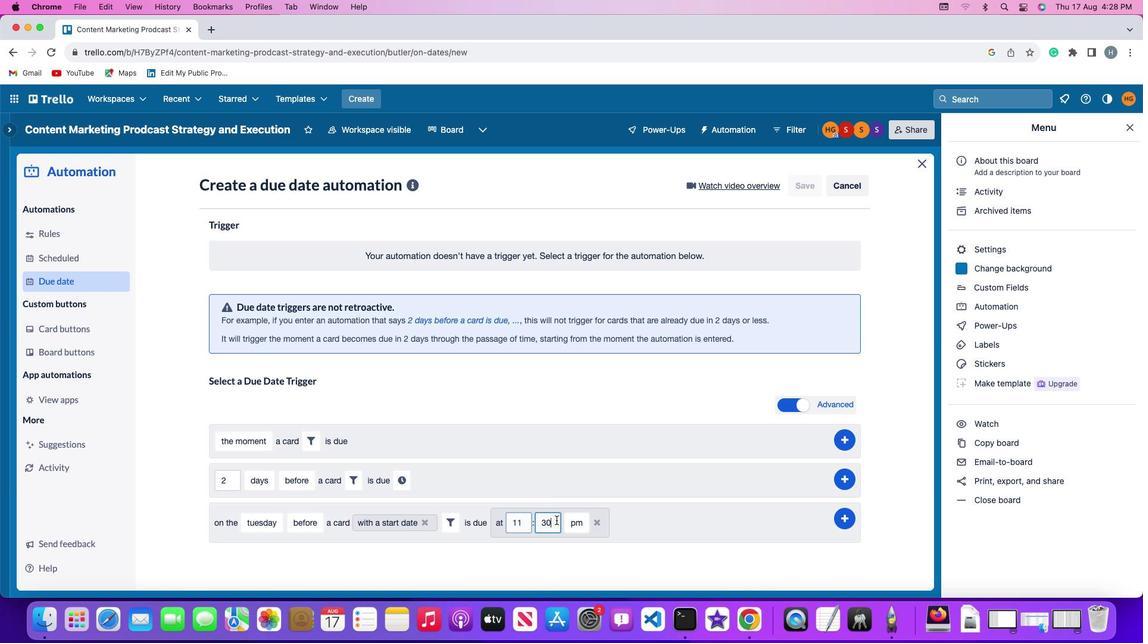 
Action: Mouse moved to (556, 520)
Screenshot: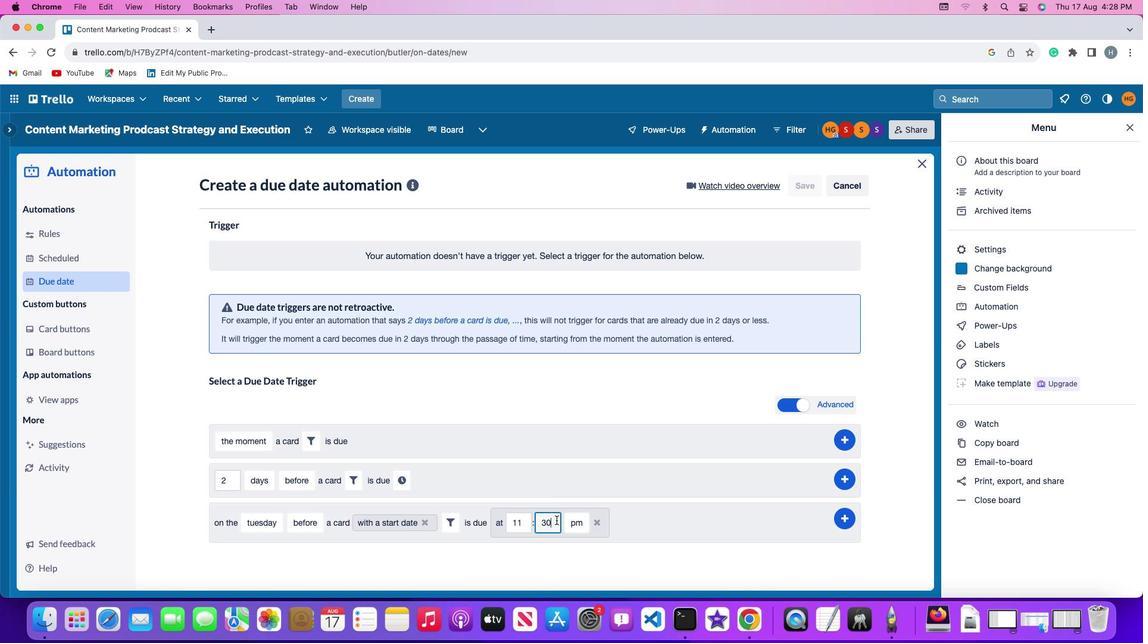 
Action: Key pressed Key.backspaceKey.backspace'0''0'
Screenshot: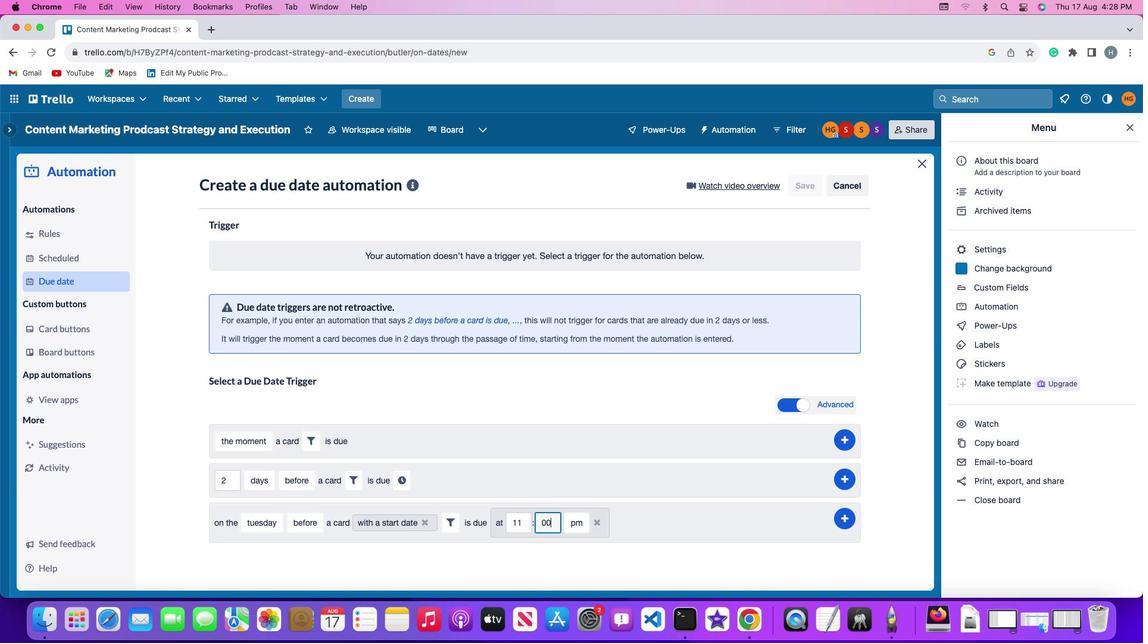 
Action: Mouse moved to (575, 519)
Screenshot: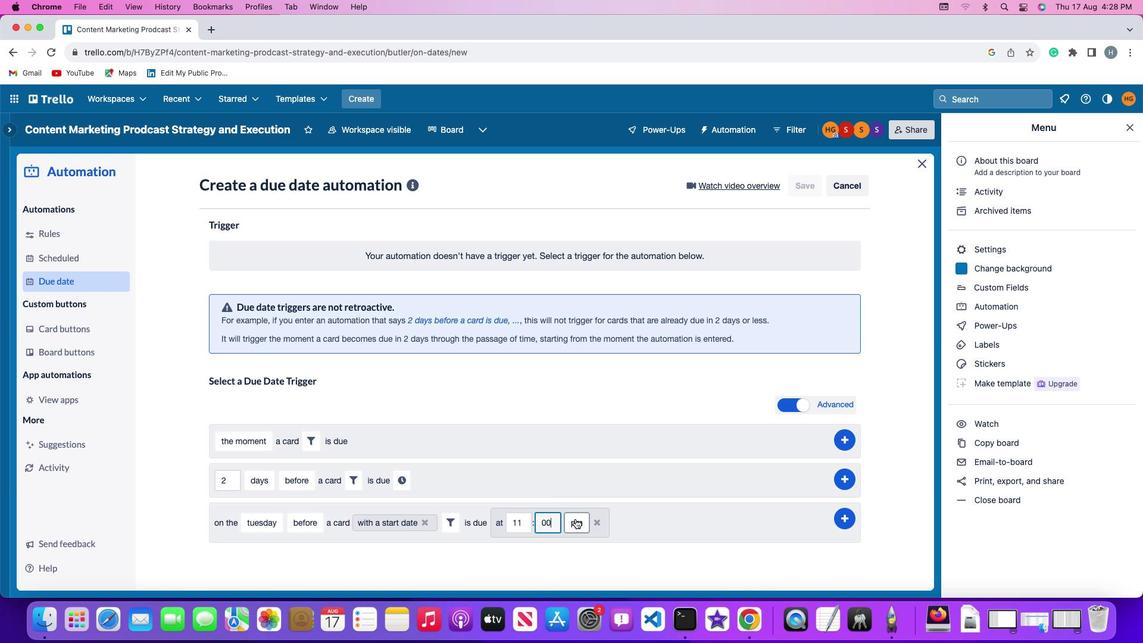 
Action: Mouse pressed left at (575, 519)
Screenshot: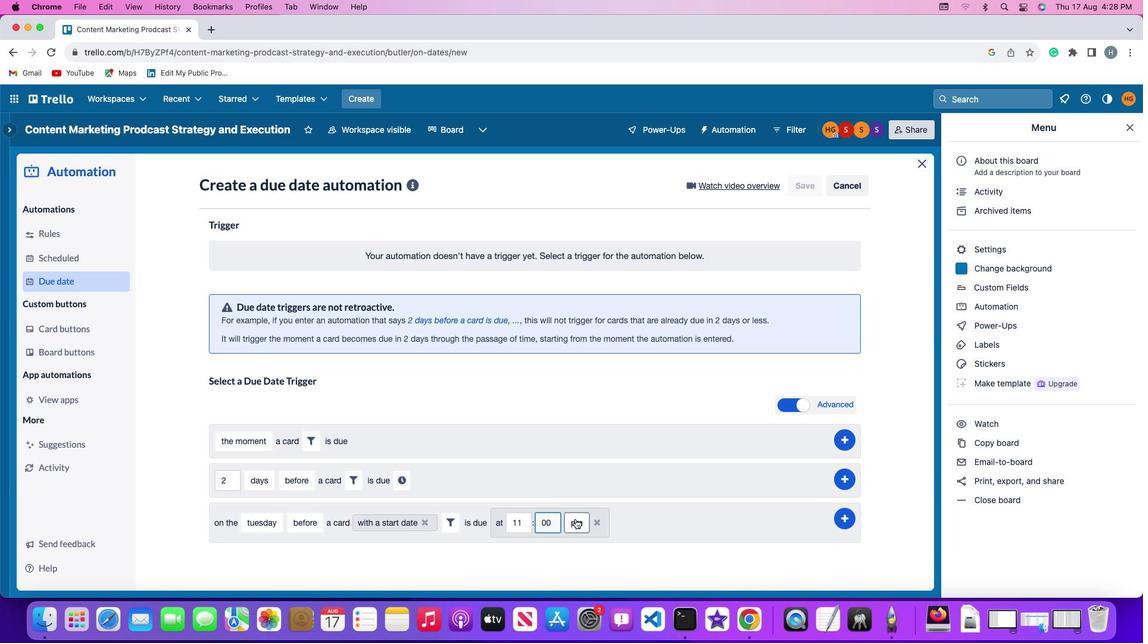 
Action: Mouse moved to (576, 542)
Screenshot: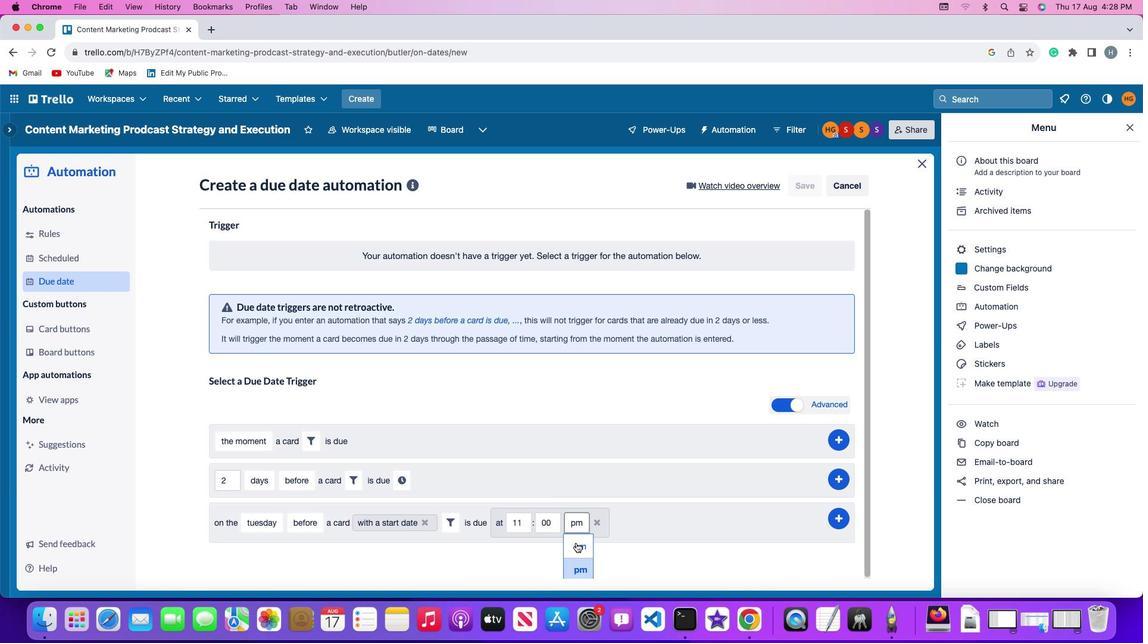 
Action: Mouse pressed left at (576, 542)
Screenshot: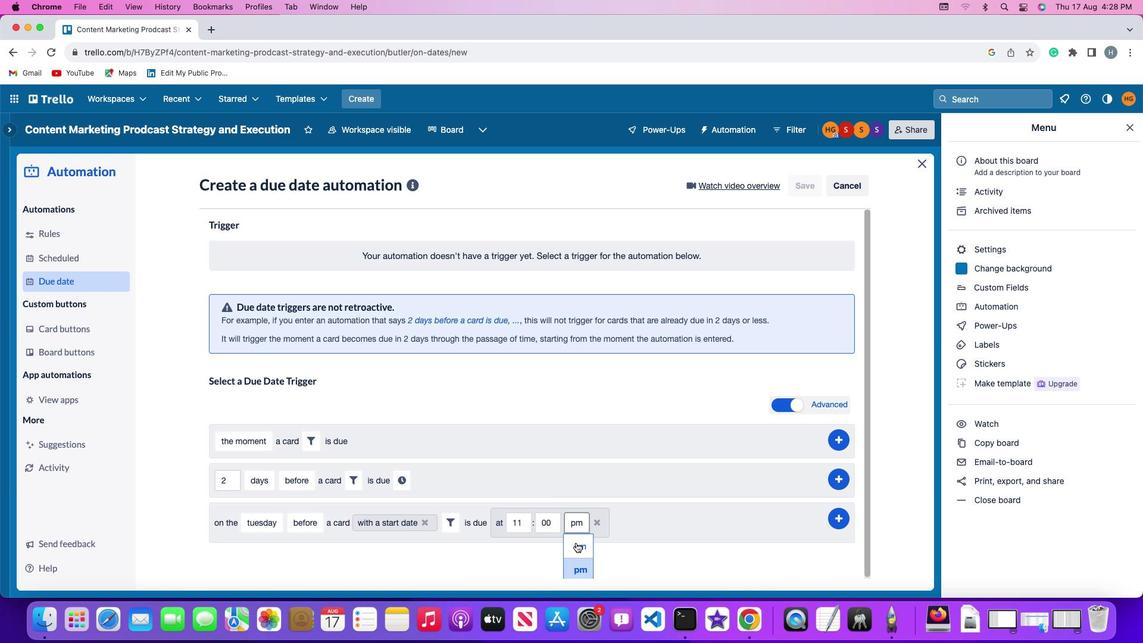 
Action: Mouse moved to (846, 516)
Screenshot: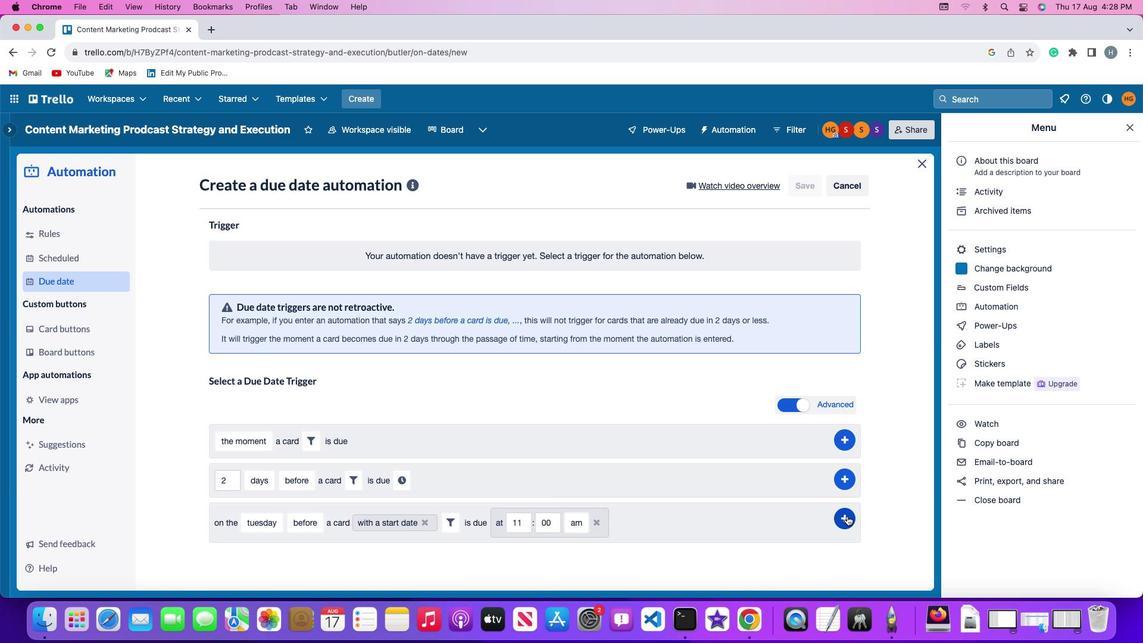 
Action: Mouse pressed left at (846, 516)
Screenshot: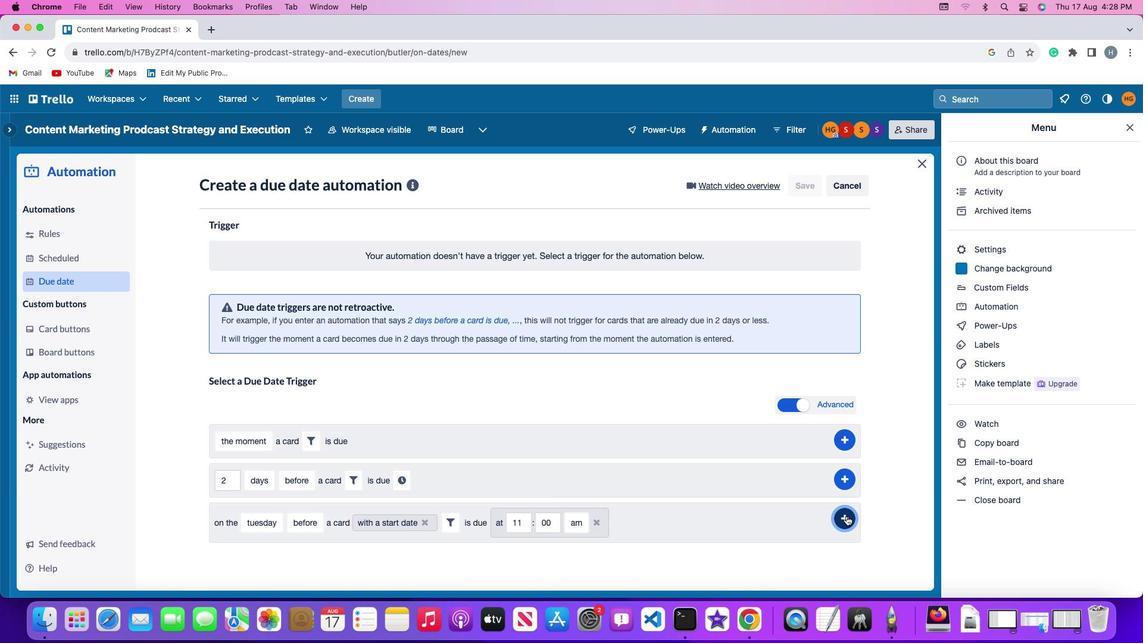 
Action: Mouse moved to (911, 423)
Screenshot: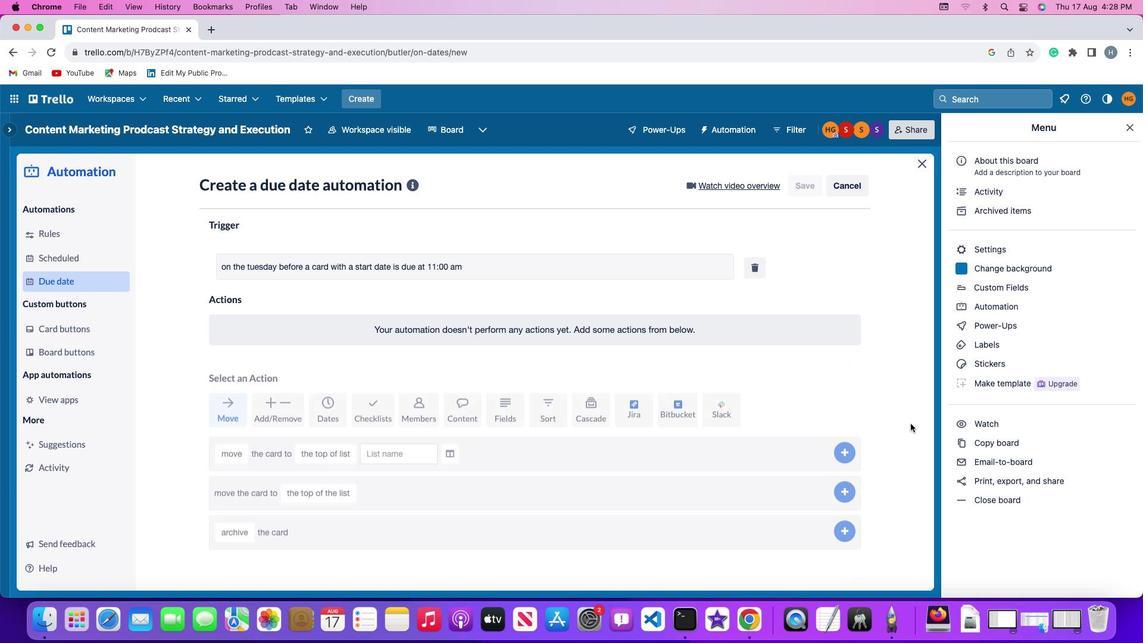 
